 Task: Create a due date automation trigger when advanced on, on the tuesday of the week before a card is due add fields without custom field "Resume" set to 10 at 11:00 AM.
Action: Mouse moved to (942, 294)
Screenshot: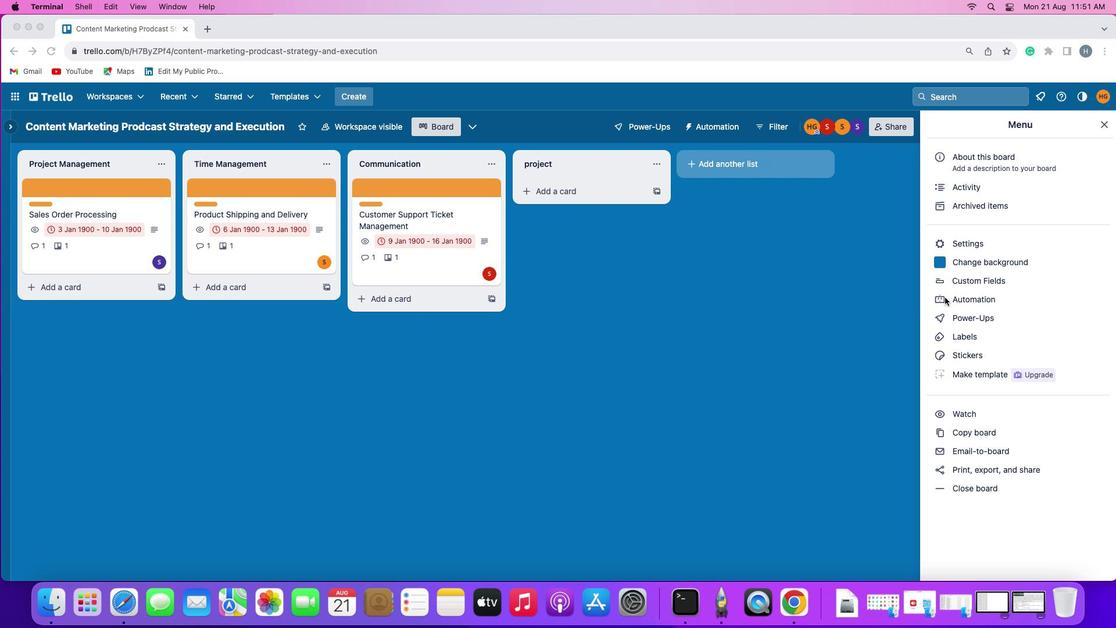 
Action: Mouse pressed left at (942, 294)
Screenshot: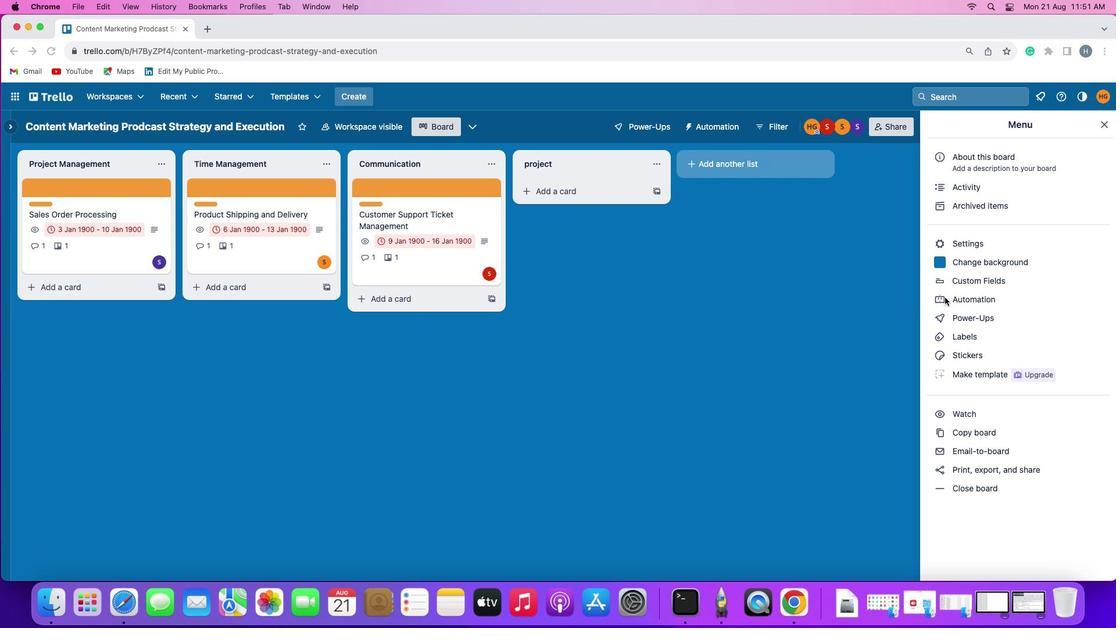 
Action: Mouse moved to (943, 294)
Screenshot: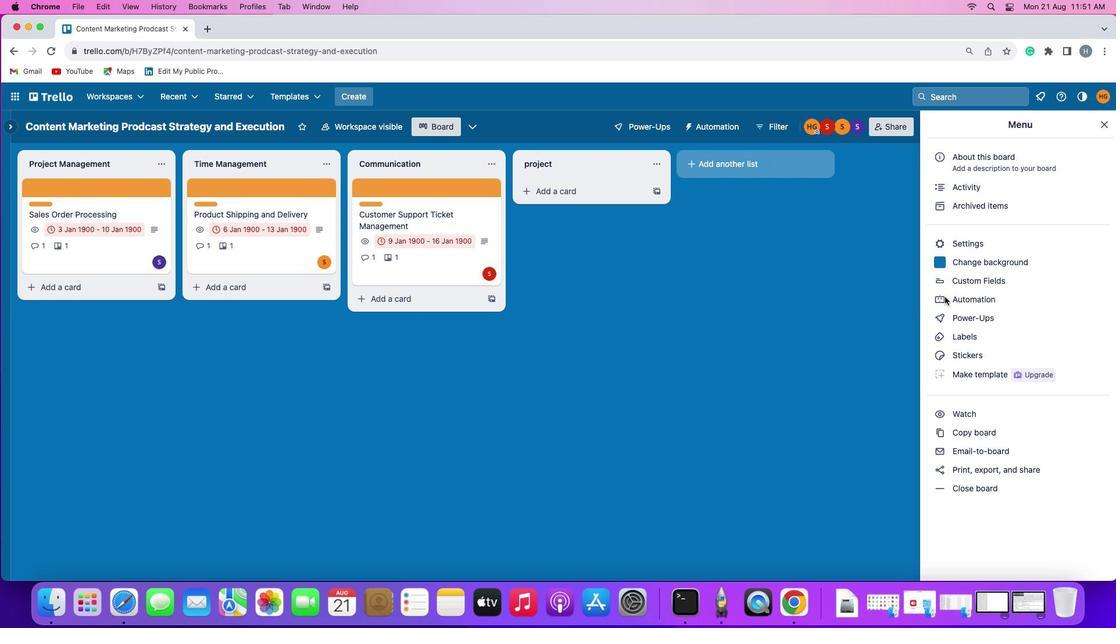 
Action: Mouse pressed left at (943, 294)
Screenshot: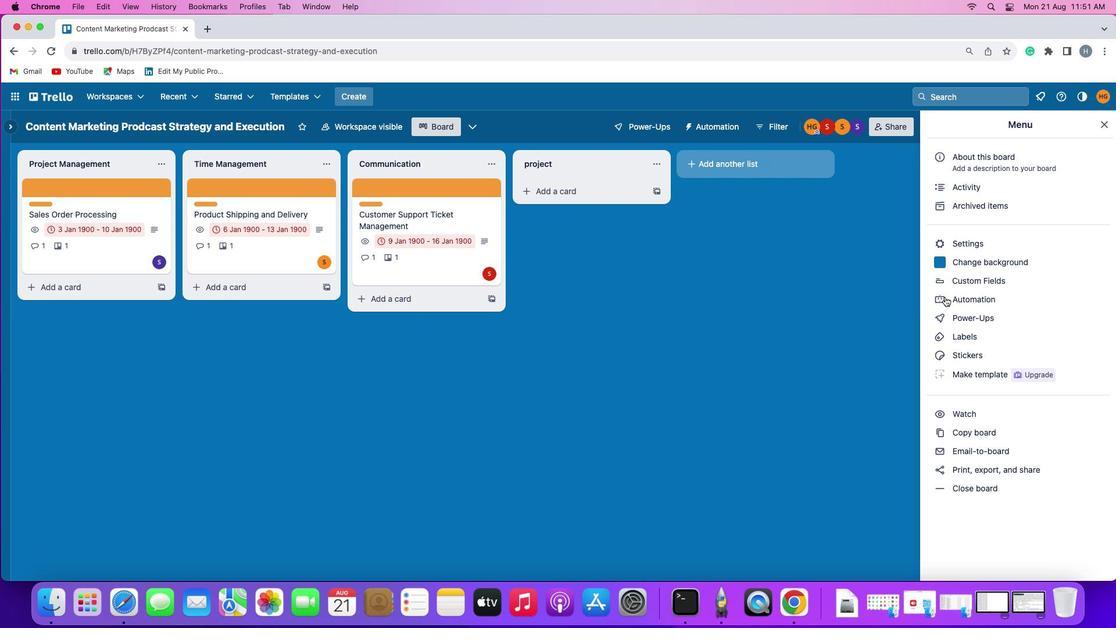 
Action: Mouse moved to (64, 270)
Screenshot: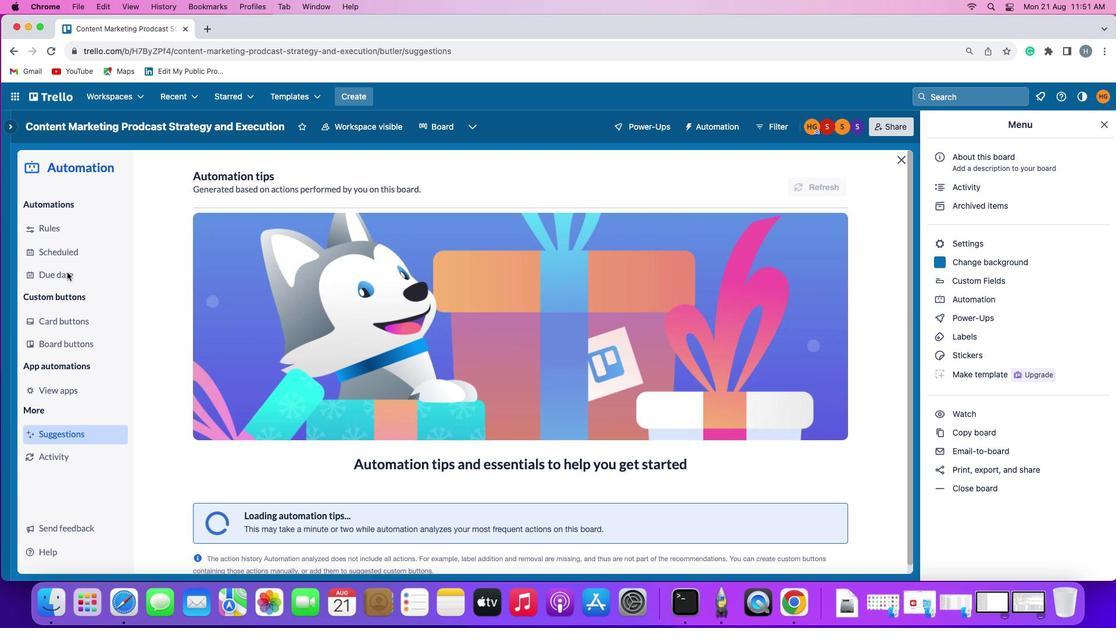 
Action: Mouse pressed left at (64, 270)
Screenshot: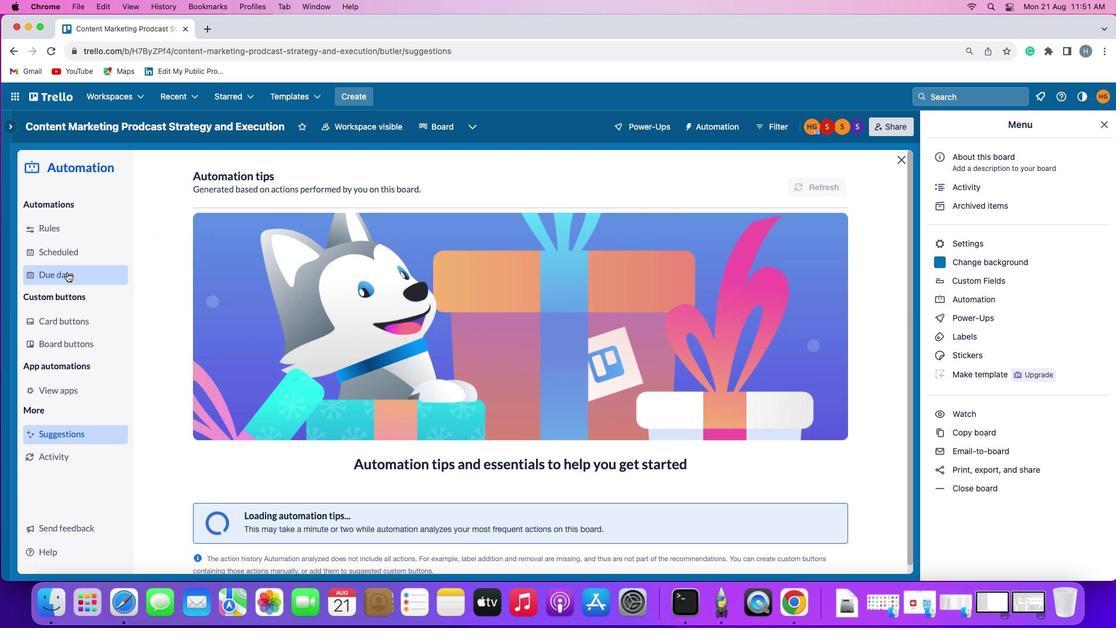 
Action: Mouse moved to (798, 174)
Screenshot: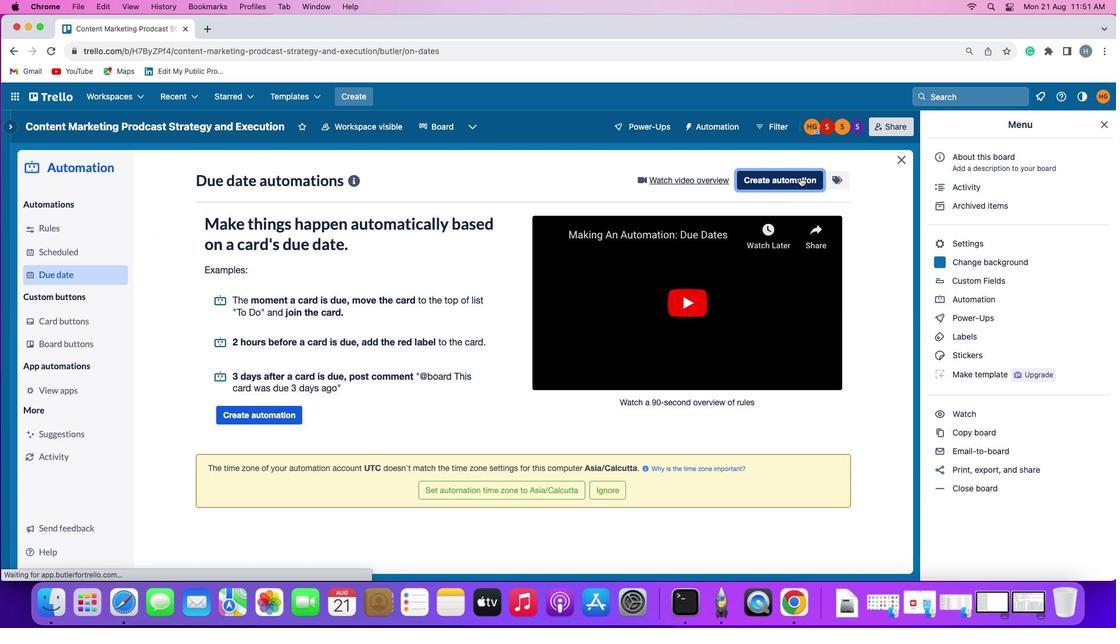 
Action: Mouse pressed left at (798, 174)
Screenshot: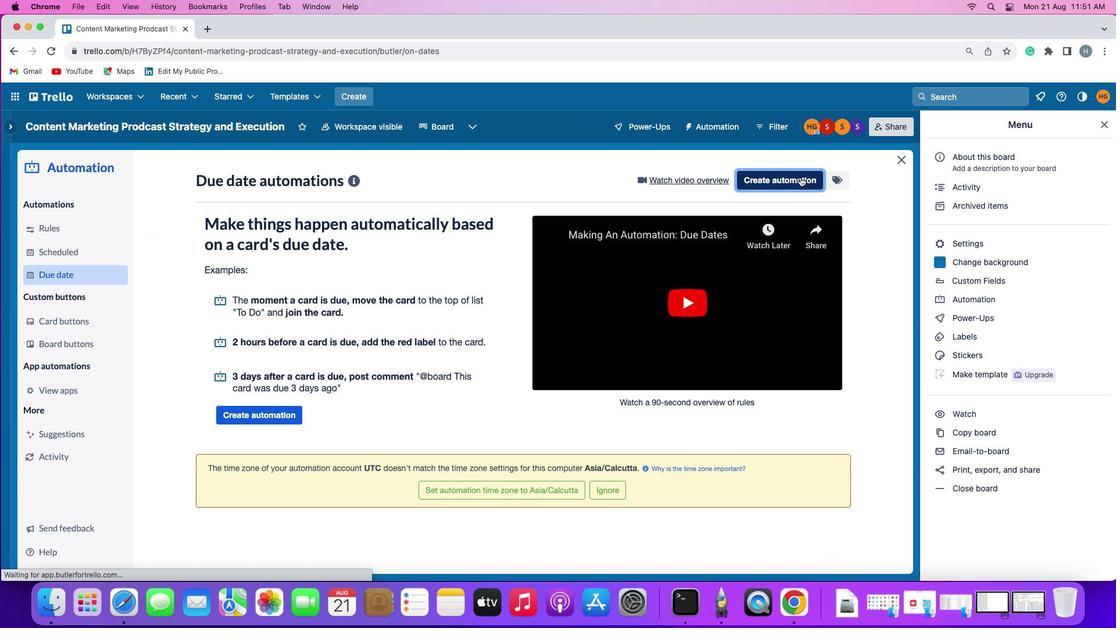
Action: Mouse moved to (214, 283)
Screenshot: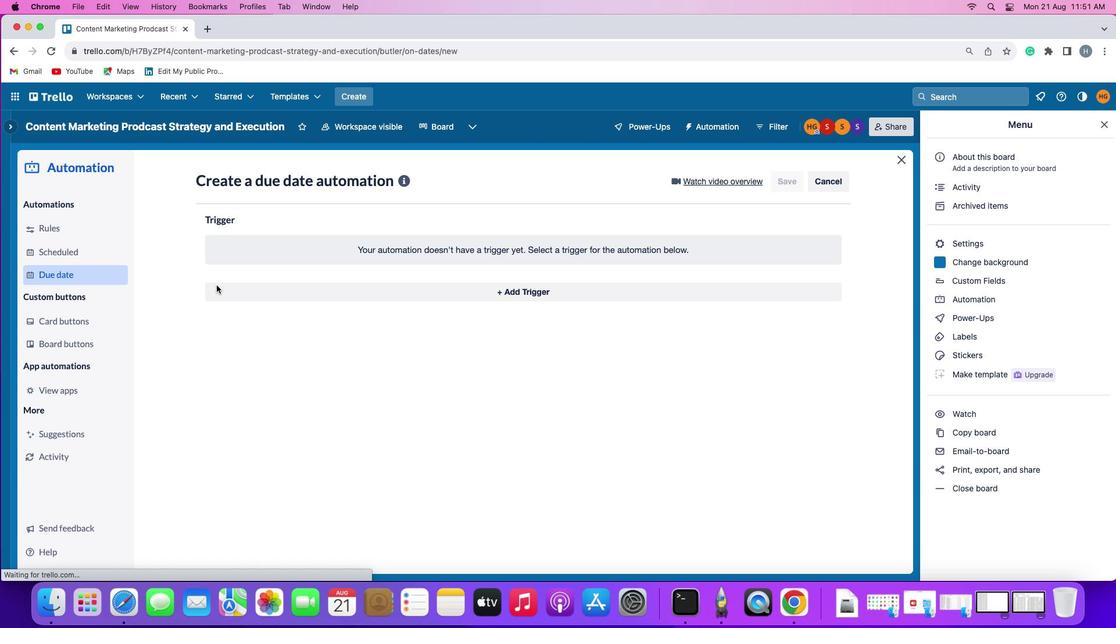 
Action: Mouse pressed left at (214, 283)
Screenshot: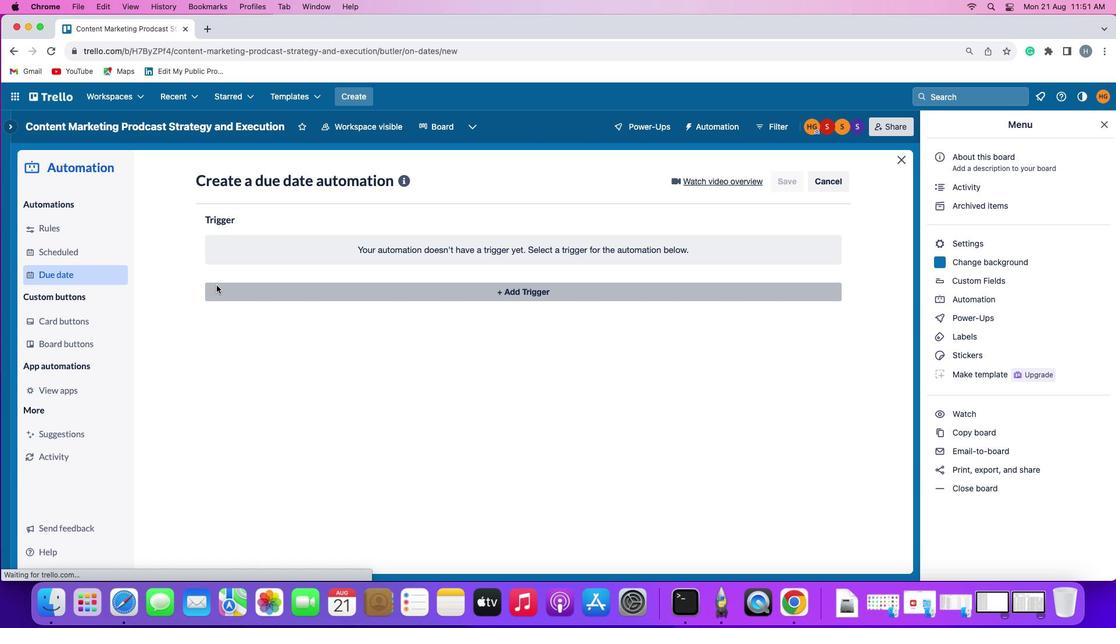 
Action: Mouse moved to (254, 503)
Screenshot: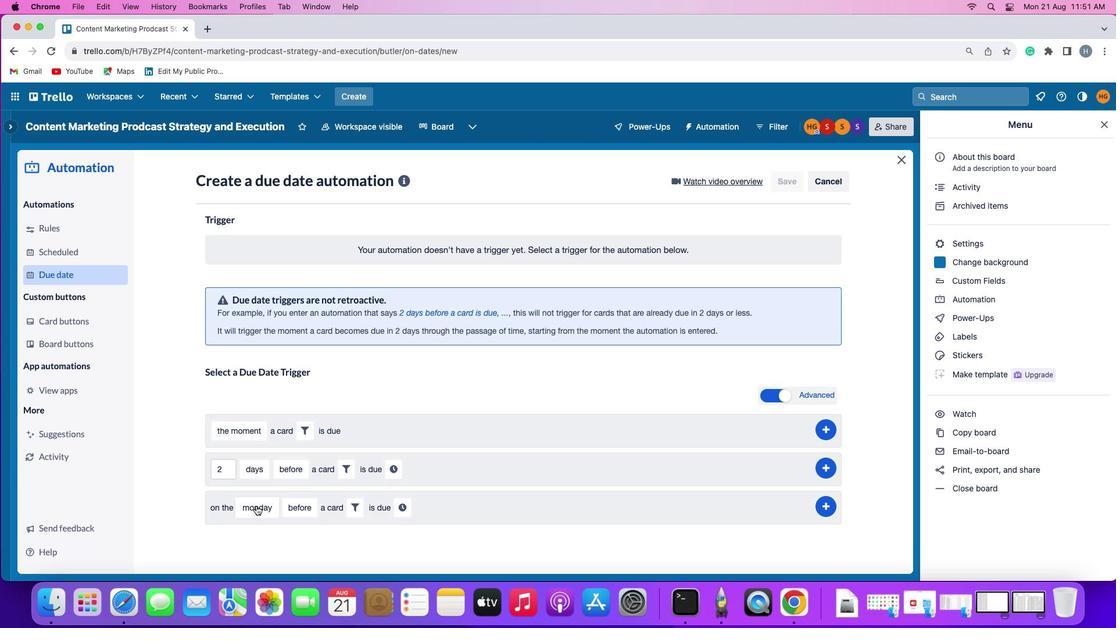 
Action: Mouse pressed left at (254, 503)
Screenshot: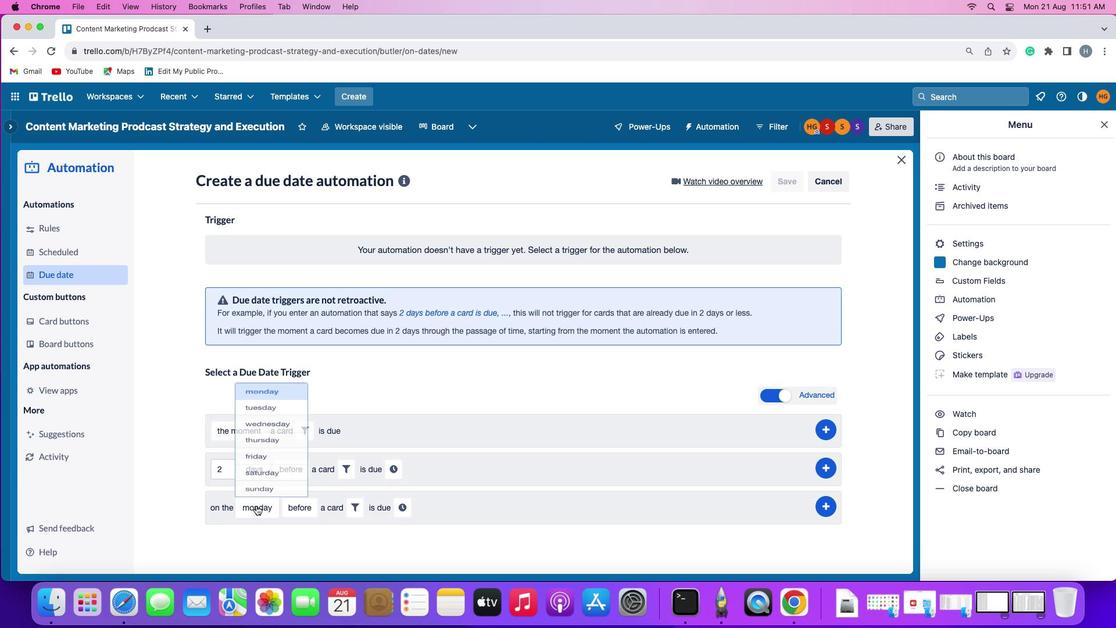 
Action: Mouse moved to (285, 369)
Screenshot: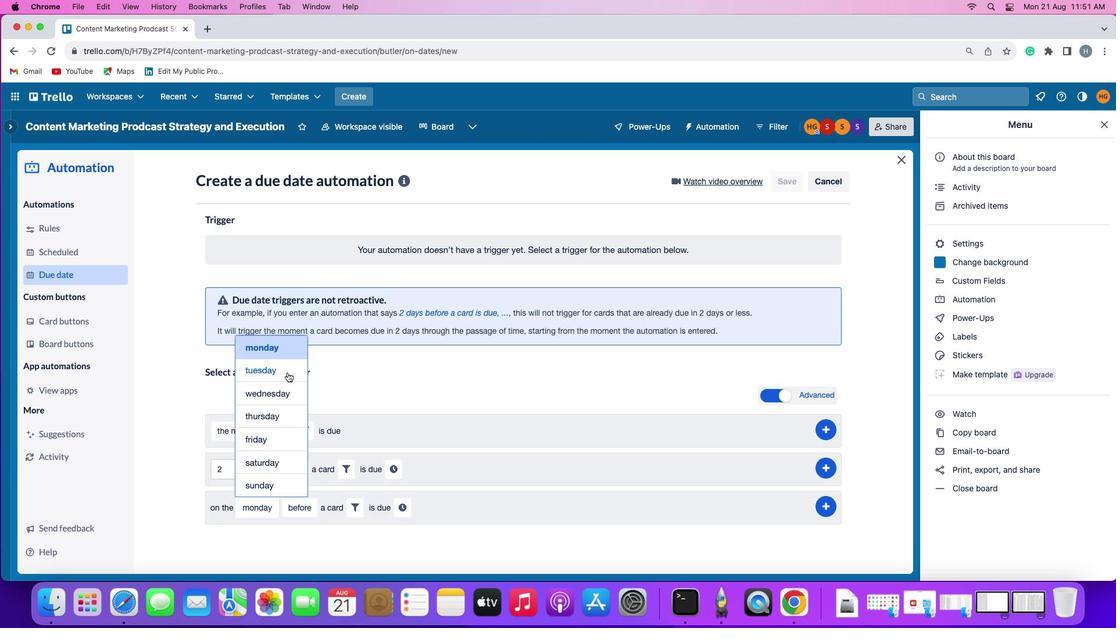 
Action: Mouse pressed left at (285, 369)
Screenshot: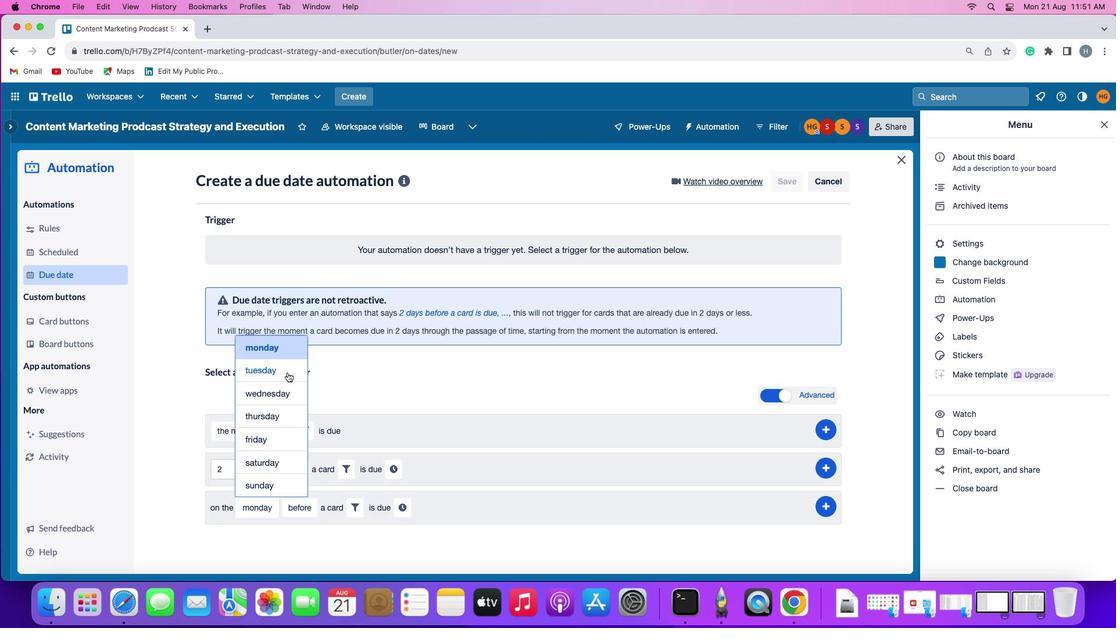 
Action: Mouse moved to (289, 510)
Screenshot: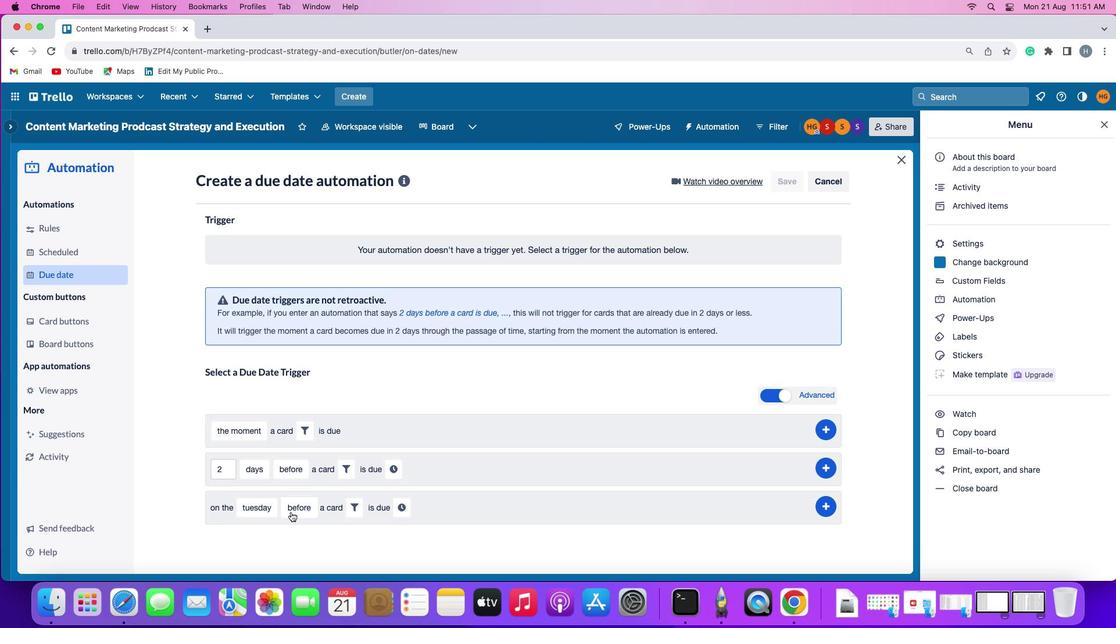 
Action: Mouse pressed left at (289, 510)
Screenshot: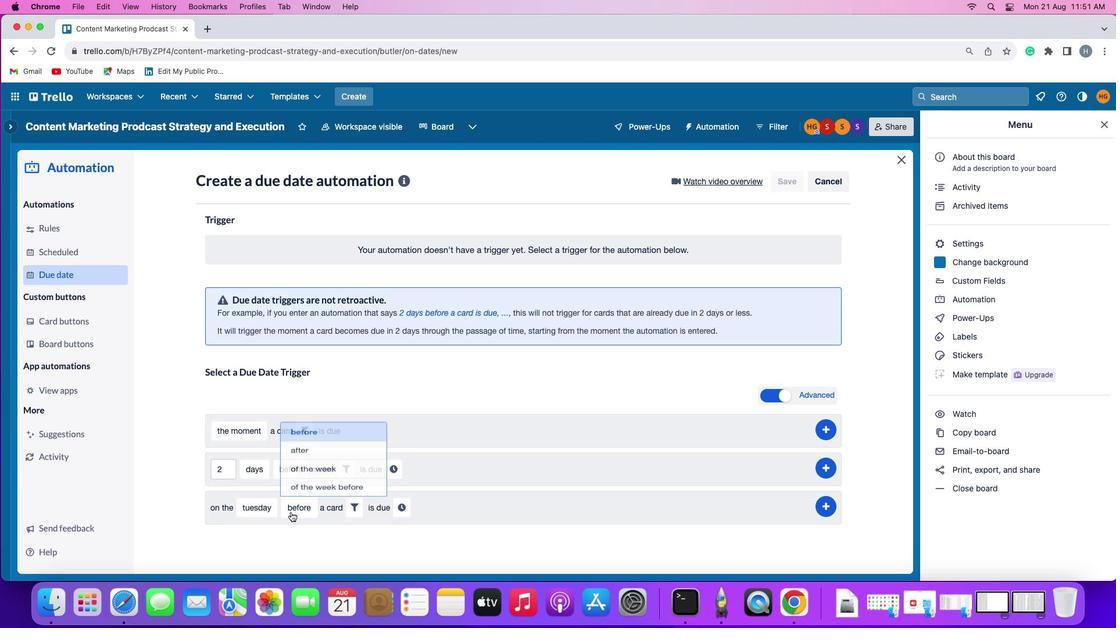 
Action: Mouse moved to (297, 490)
Screenshot: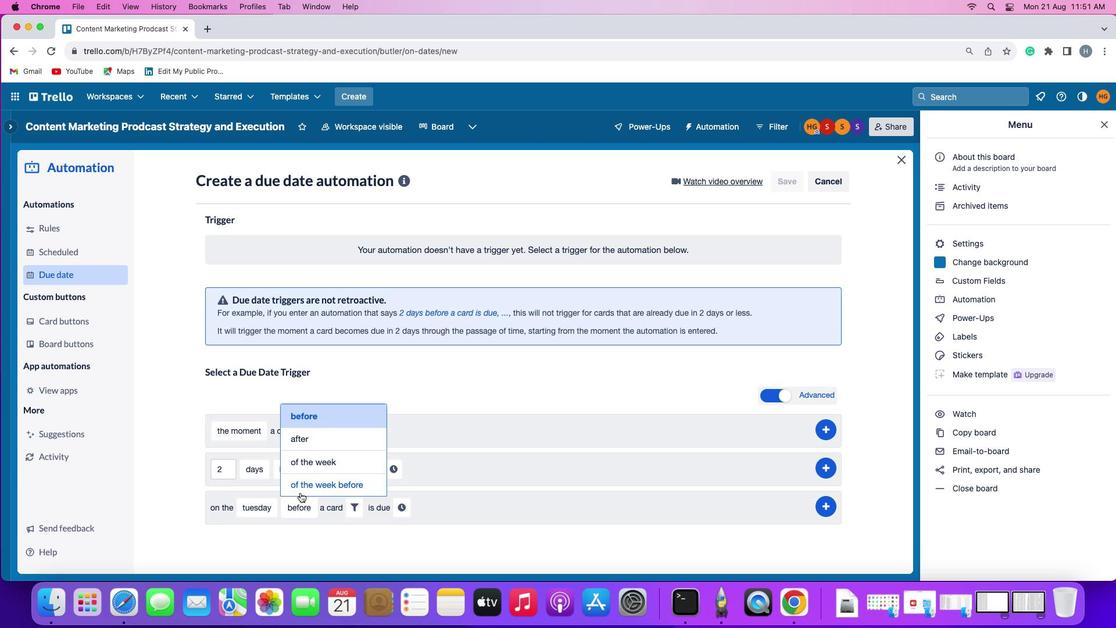 
Action: Mouse pressed left at (297, 490)
Screenshot: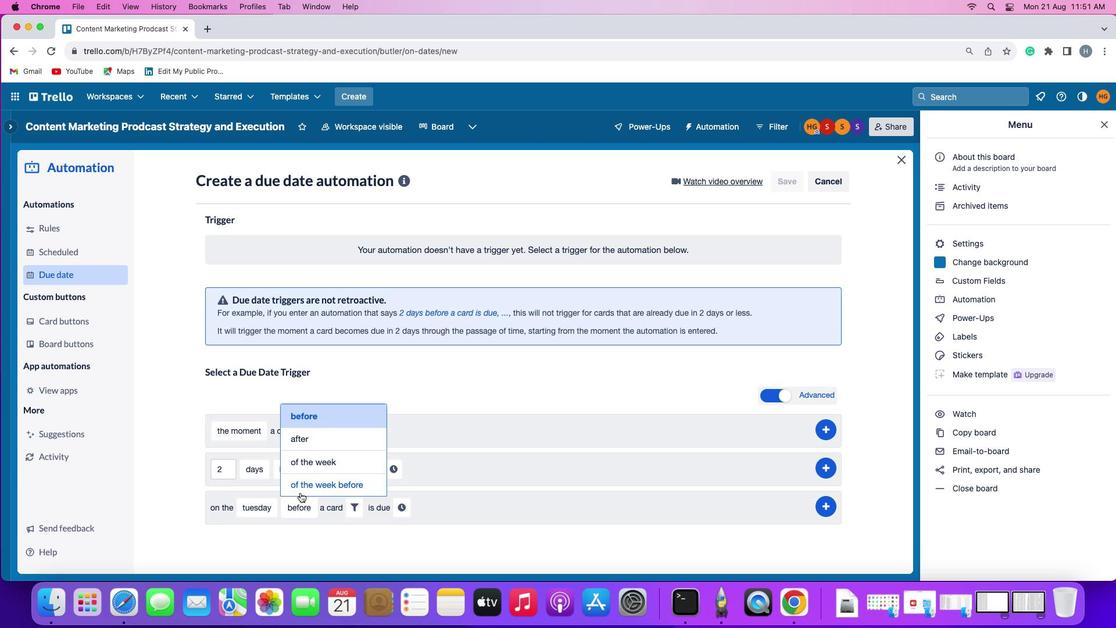 
Action: Mouse moved to (397, 506)
Screenshot: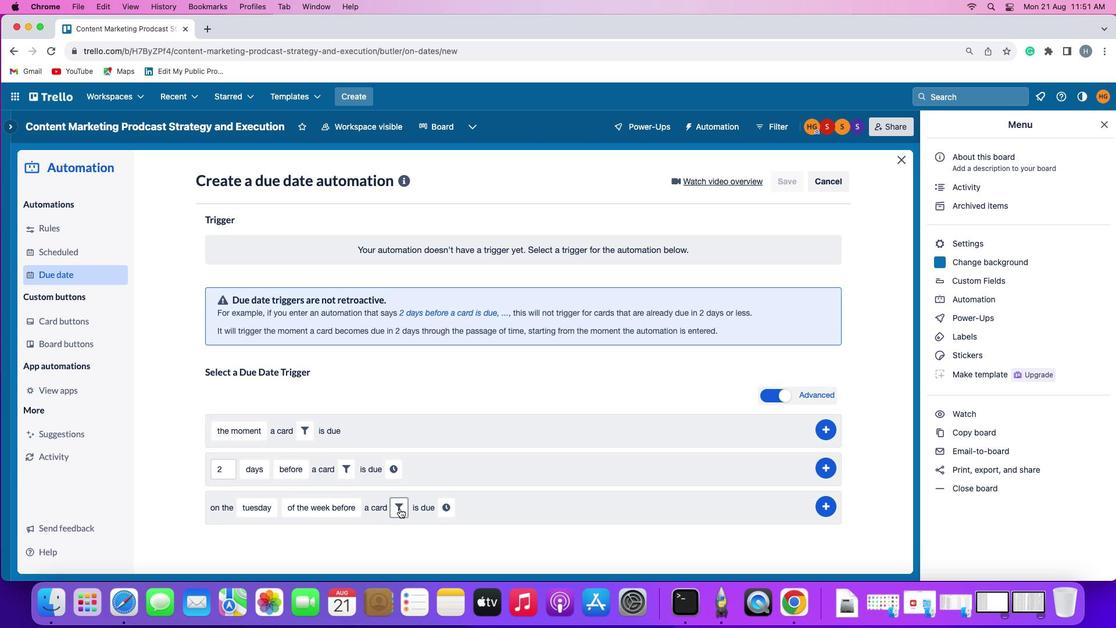 
Action: Mouse pressed left at (397, 506)
Screenshot: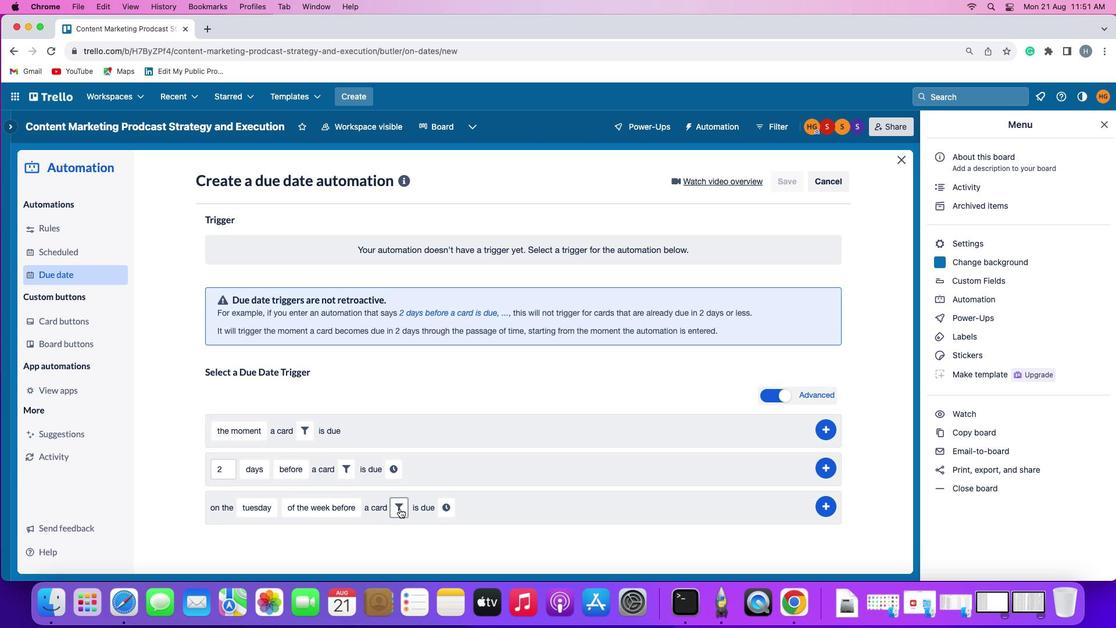 
Action: Mouse moved to (588, 537)
Screenshot: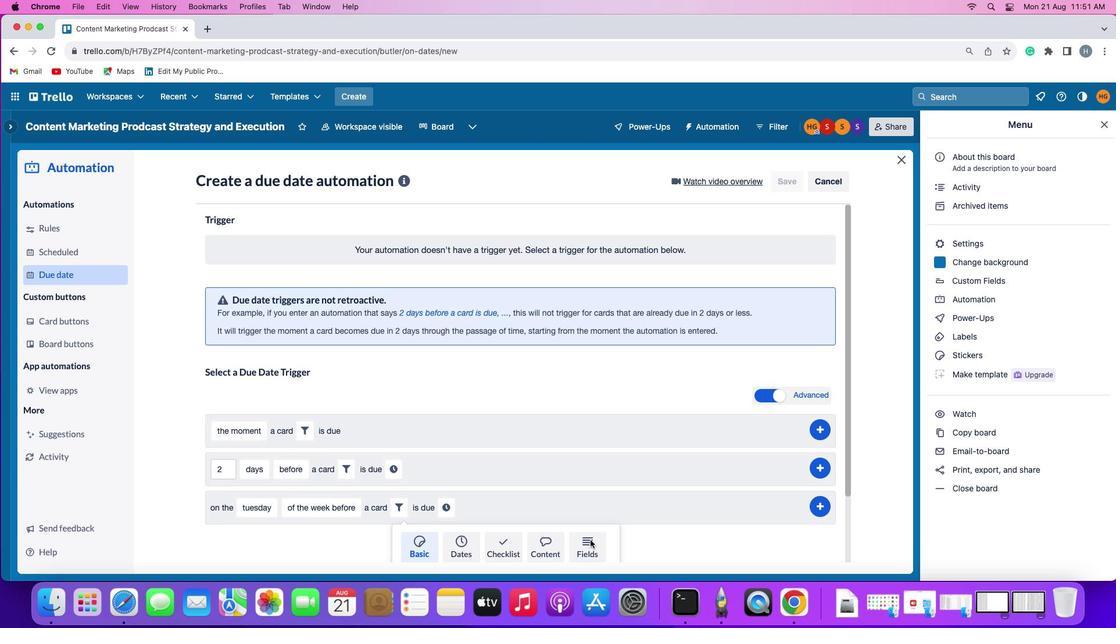 
Action: Mouse pressed left at (588, 537)
Screenshot: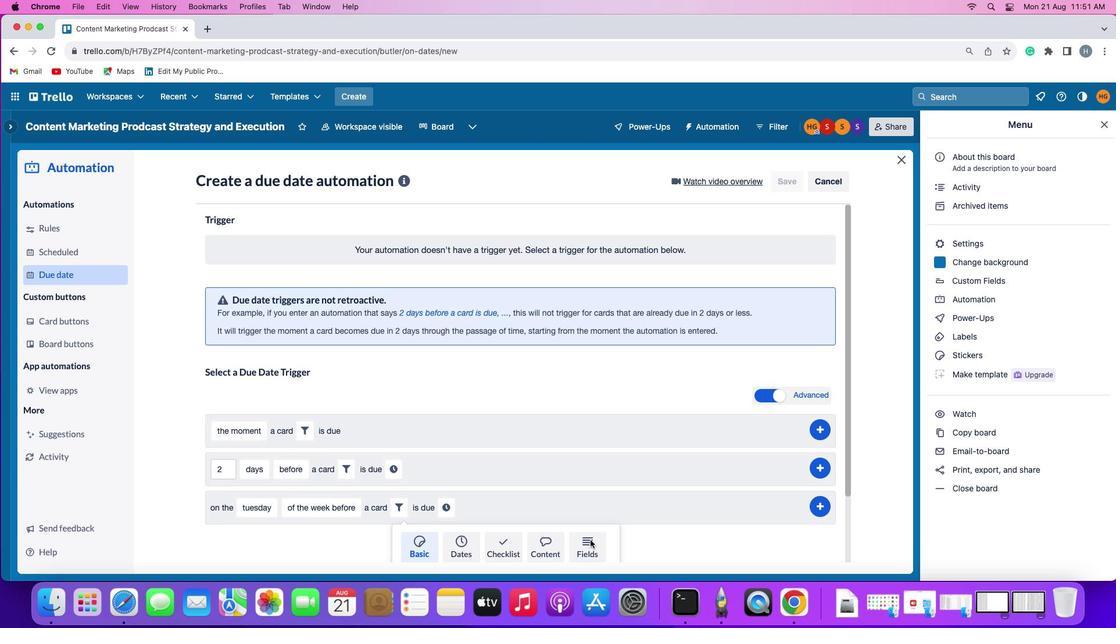 
Action: Mouse moved to (356, 534)
Screenshot: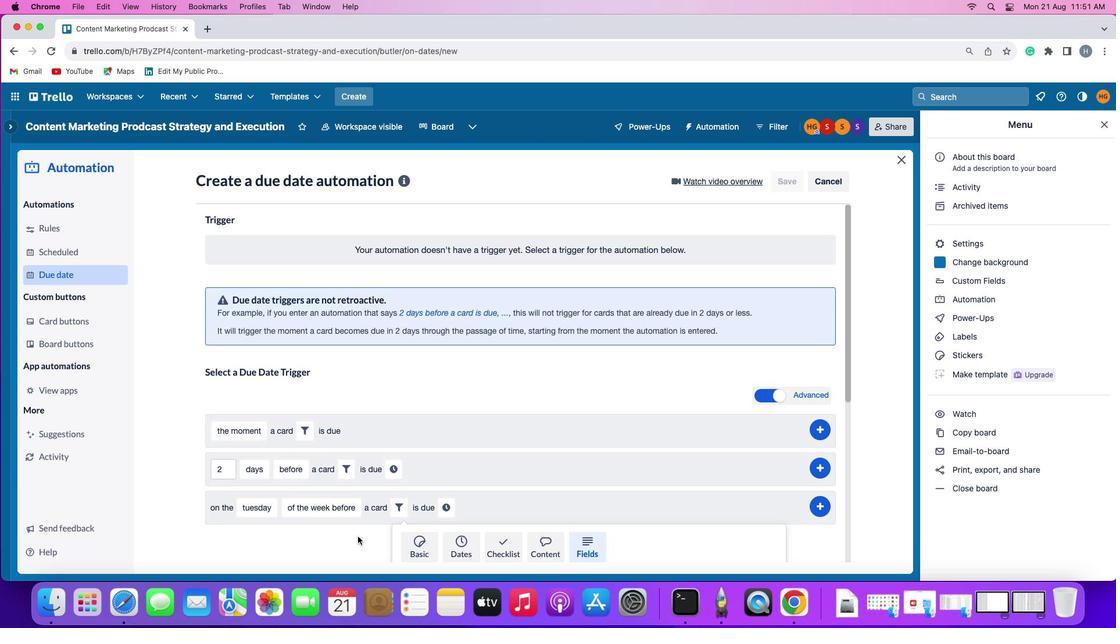 
Action: Mouse scrolled (356, 534) with delta (-1, -2)
Screenshot: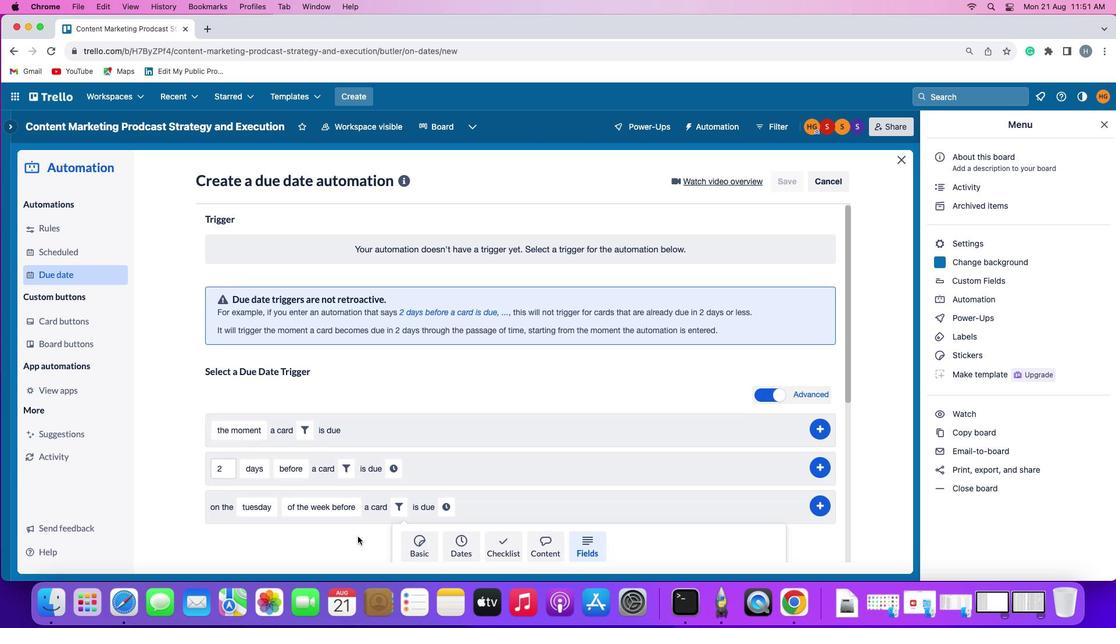 
Action: Mouse scrolled (356, 534) with delta (-1, -2)
Screenshot: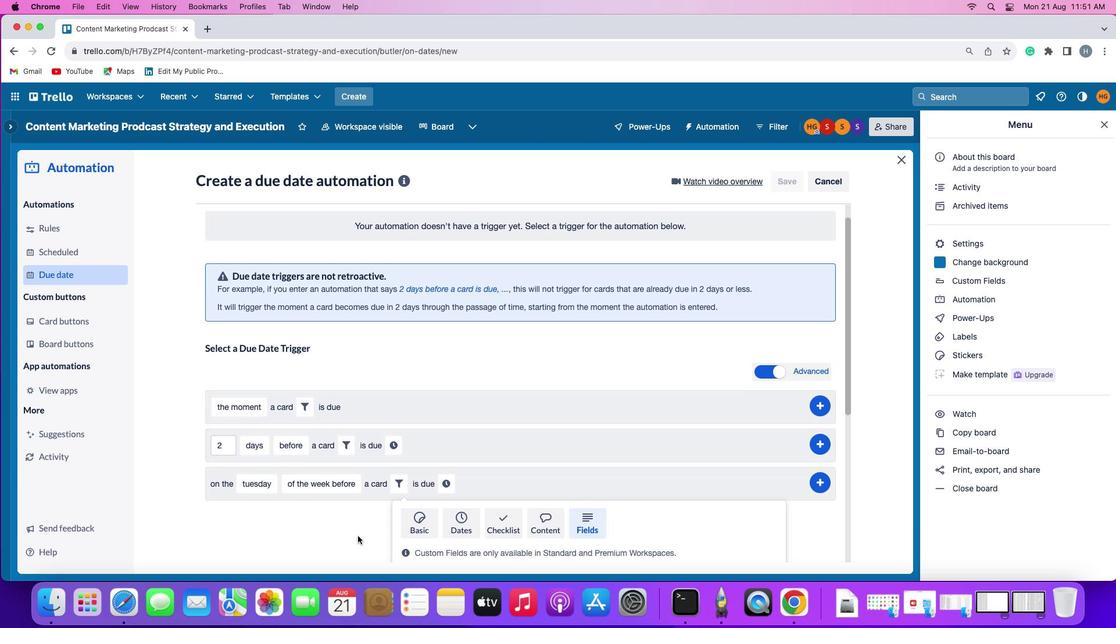 
Action: Mouse scrolled (356, 534) with delta (-1, -3)
Screenshot: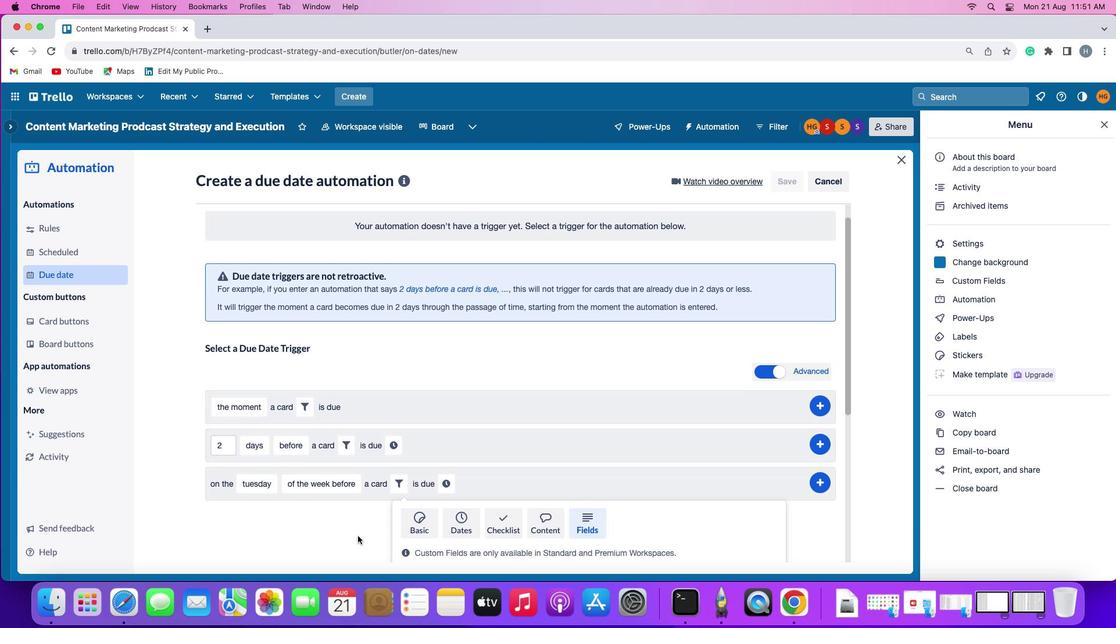 
Action: Mouse scrolled (356, 534) with delta (-1, -4)
Screenshot: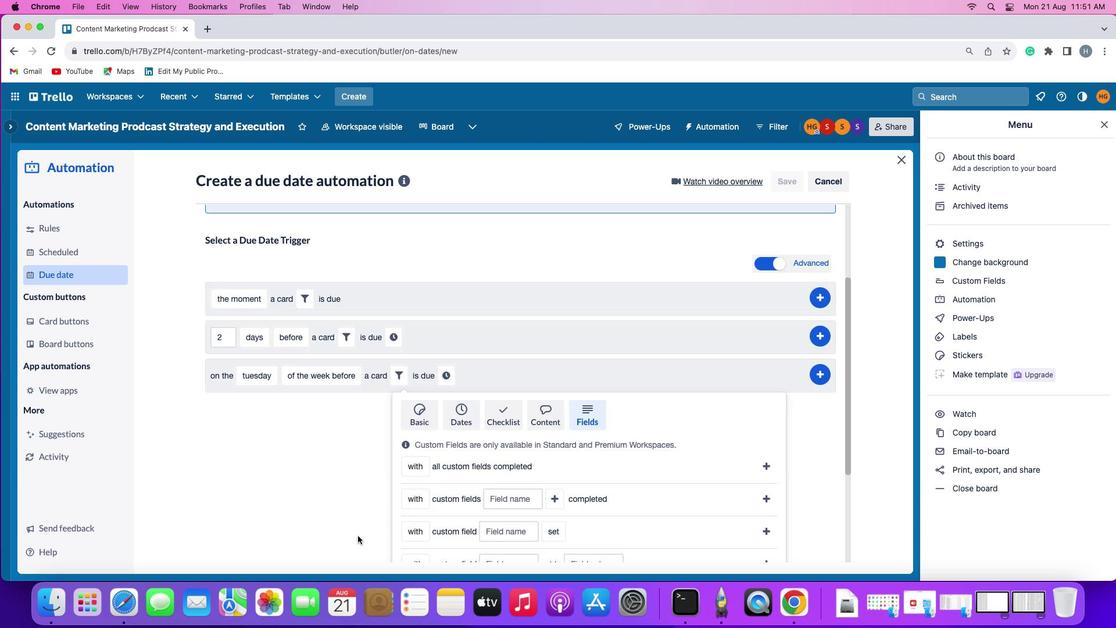 
Action: Mouse moved to (356, 534)
Screenshot: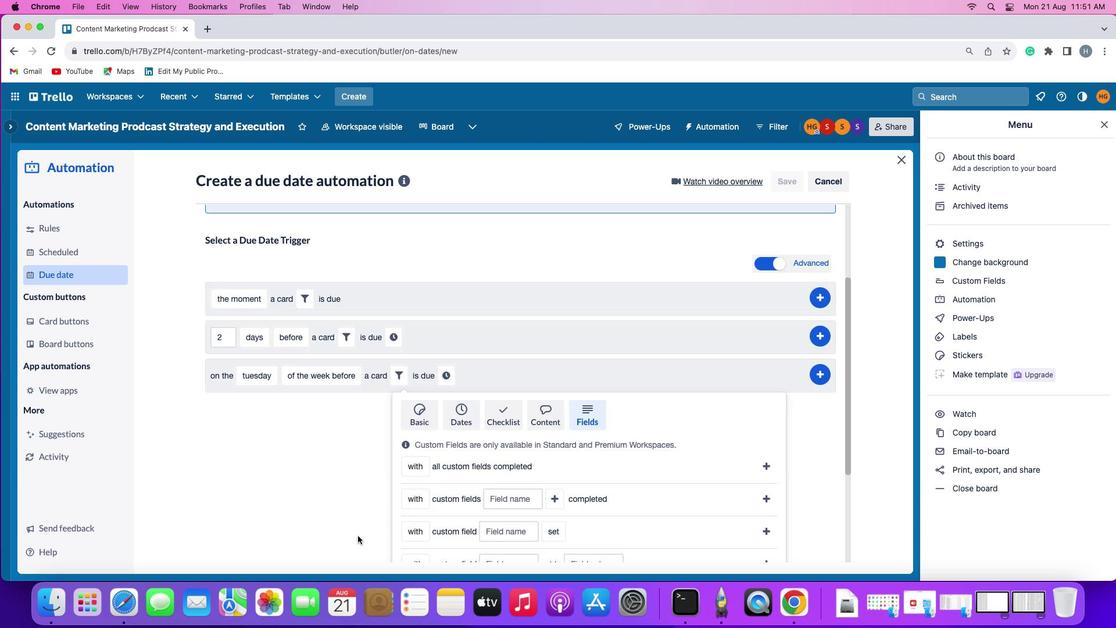
Action: Mouse scrolled (356, 534) with delta (-1, -5)
Screenshot: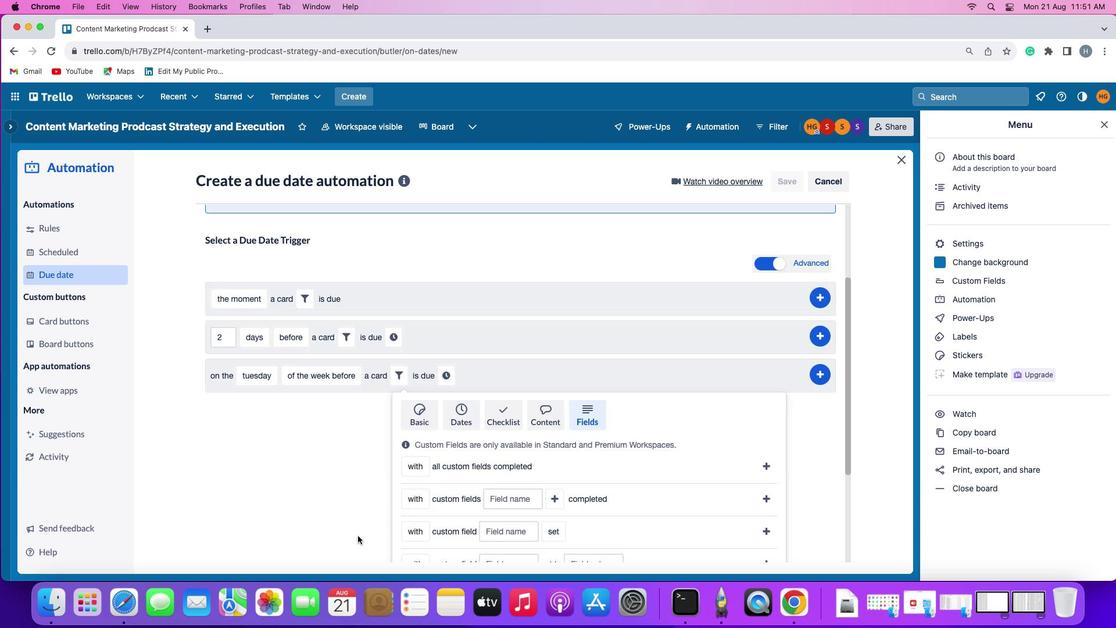 
Action: Mouse scrolled (356, 534) with delta (-1, -5)
Screenshot: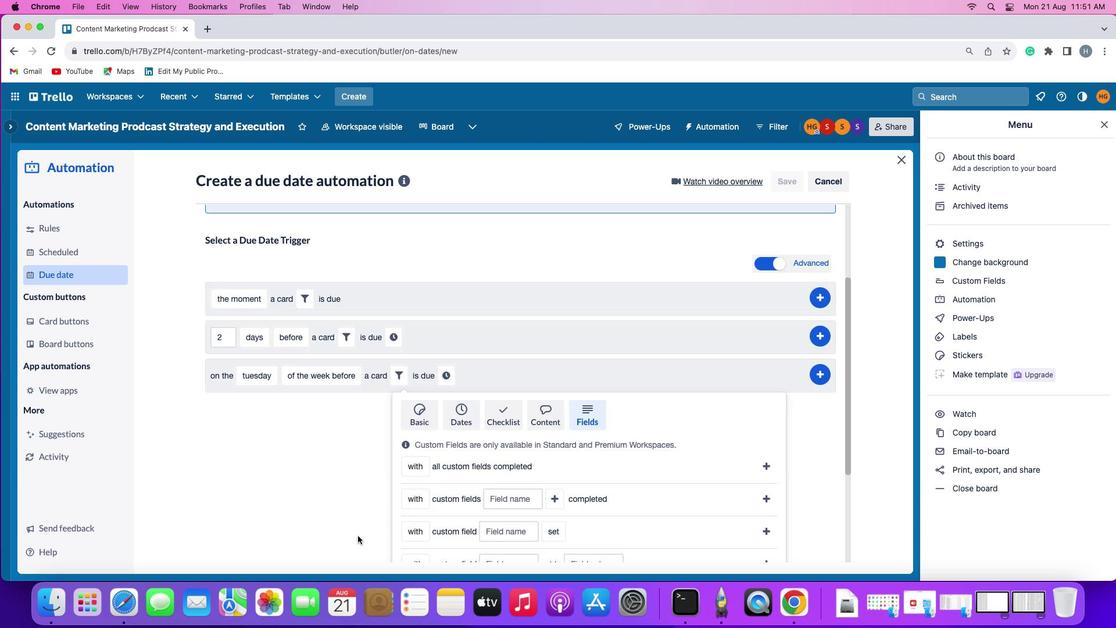 
Action: Mouse moved to (356, 533)
Screenshot: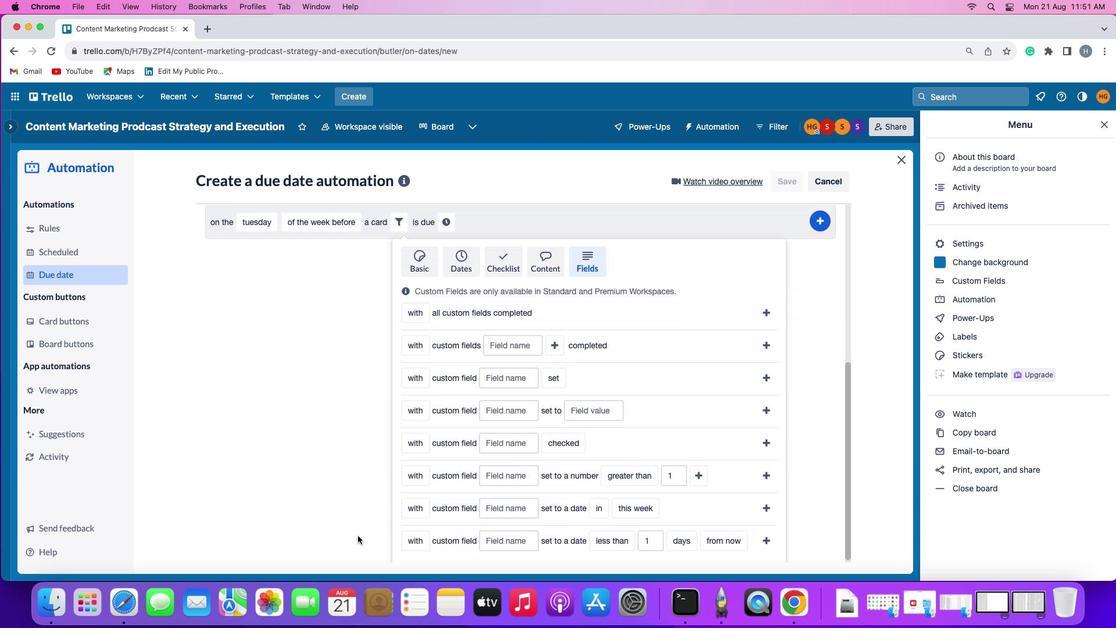 
Action: Mouse scrolled (356, 533) with delta (-1, -2)
Screenshot: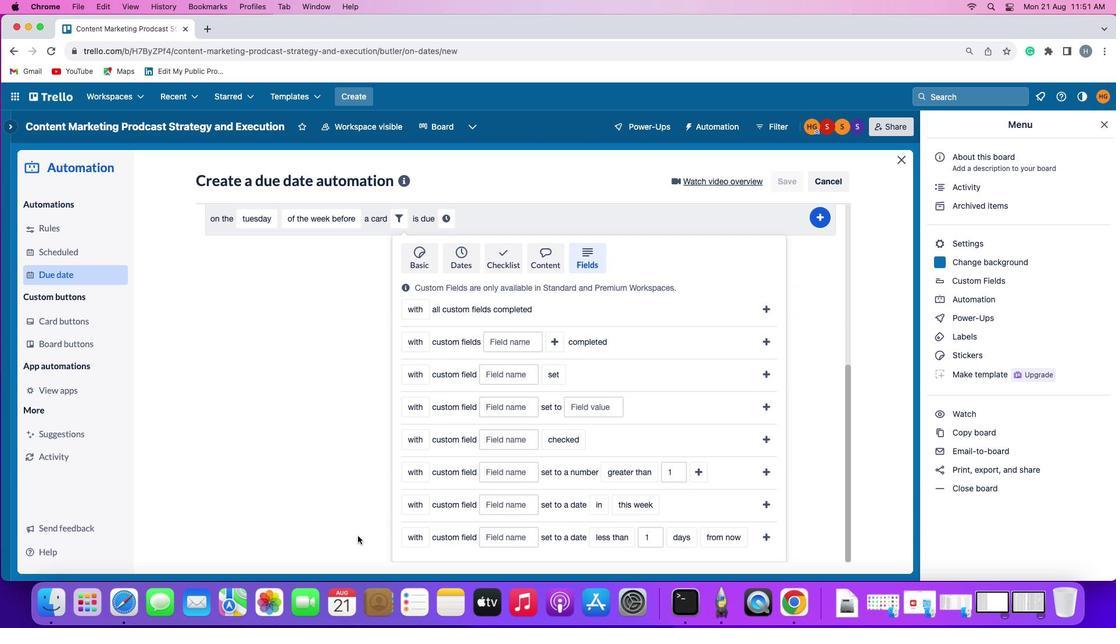 
Action: Mouse scrolled (356, 533) with delta (-1, -2)
Screenshot: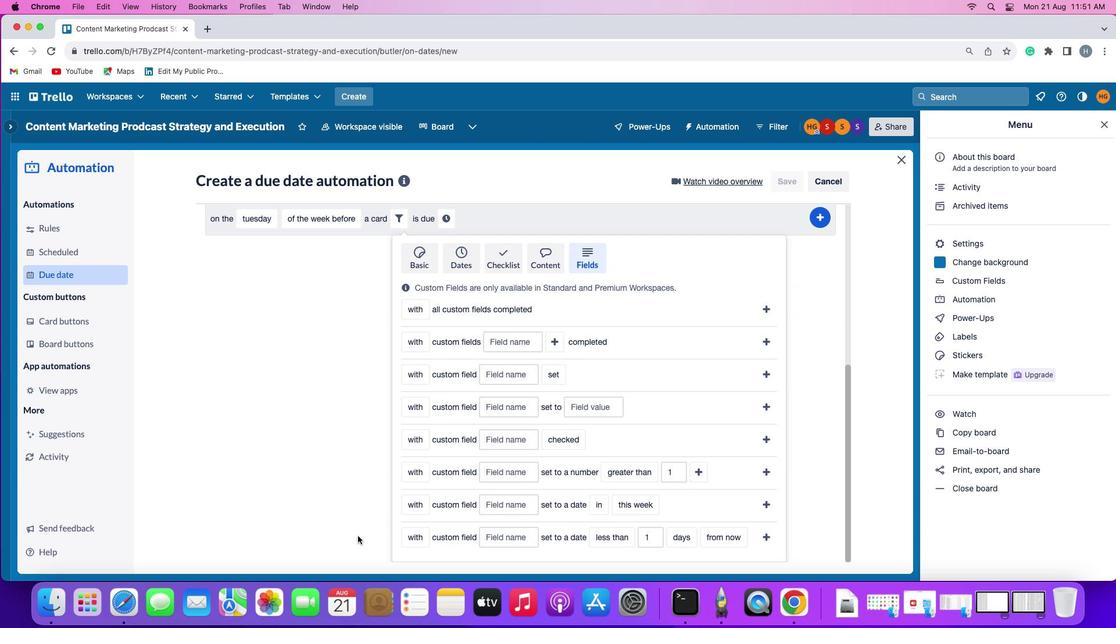 
Action: Mouse scrolled (356, 533) with delta (-1, -3)
Screenshot: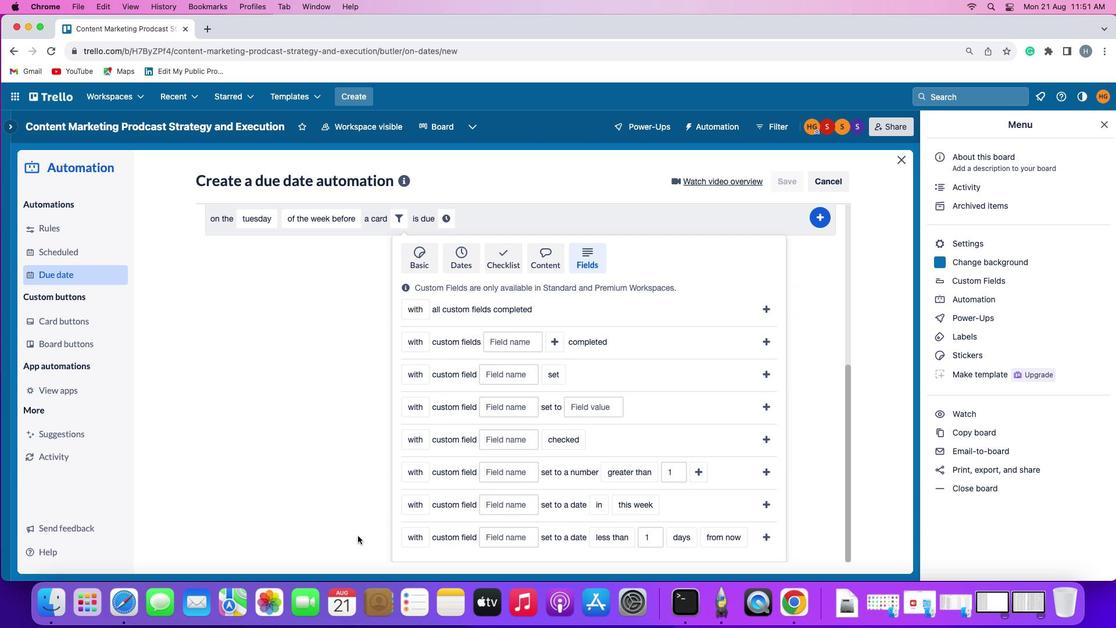 
Action: Mouse scrolled (356, 533) with delta (-1, -4)
Screenshot: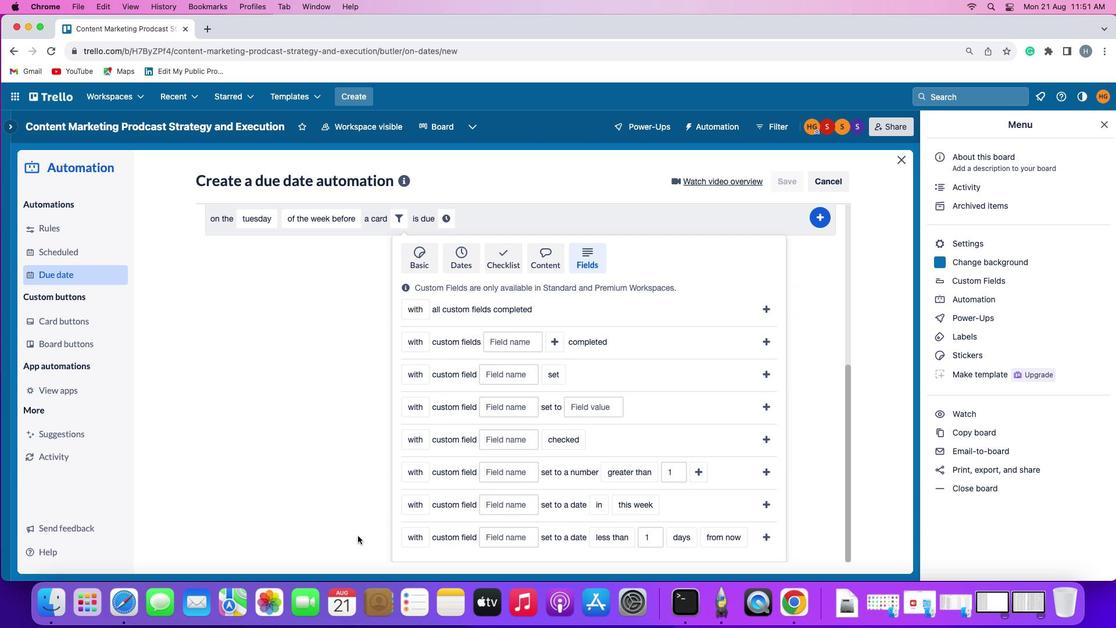 
Action: Mouse moved to (402, 402)
Screenshot: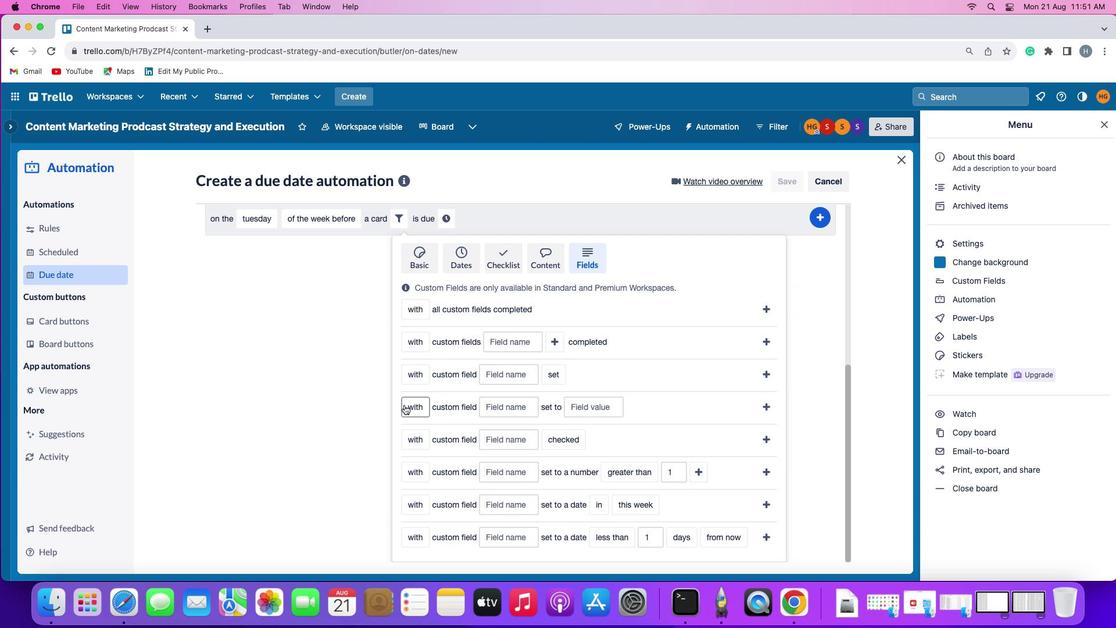 
Action: Mouse pressed left at (402, 402)
Screenshot: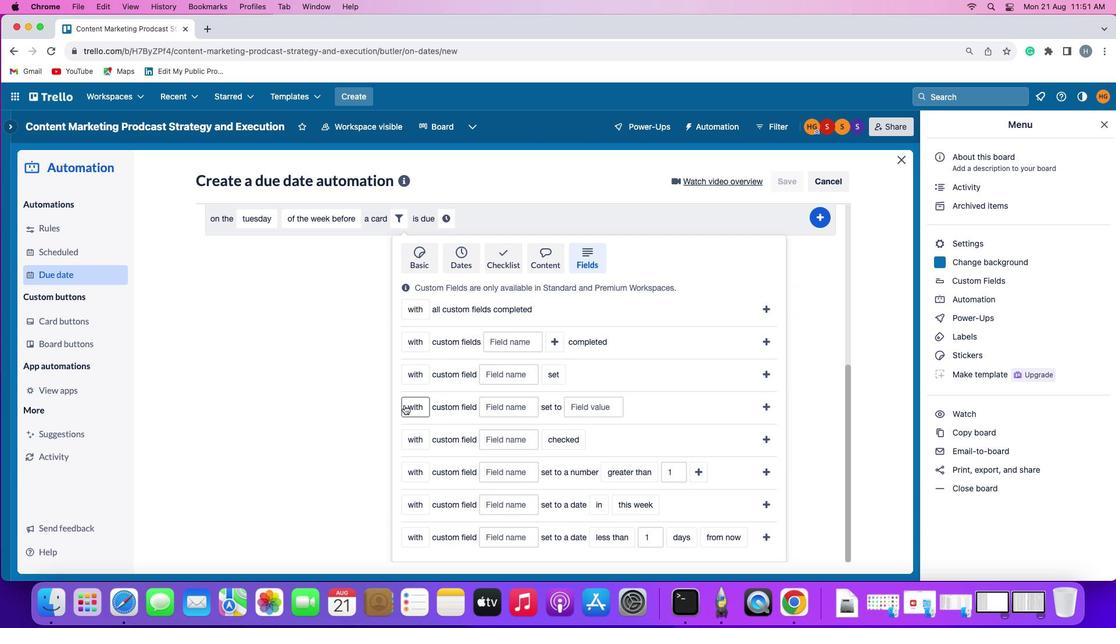 
Action: Mouse moved to (425, 441)
Screenshot: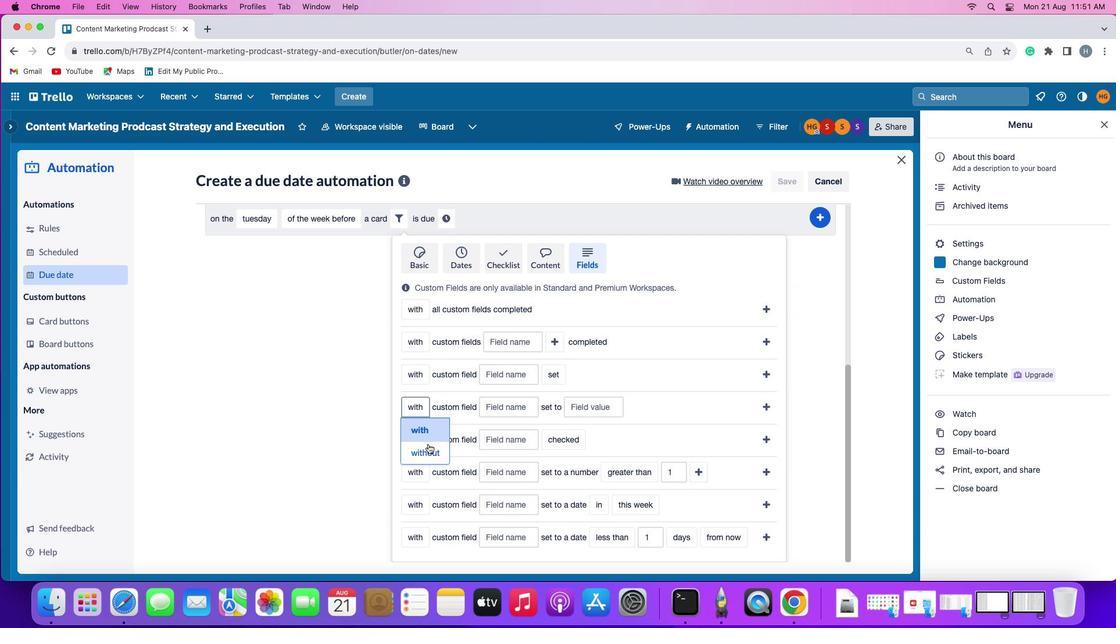 
Action: Mouse pressed left at (425, 441)
Screenshot: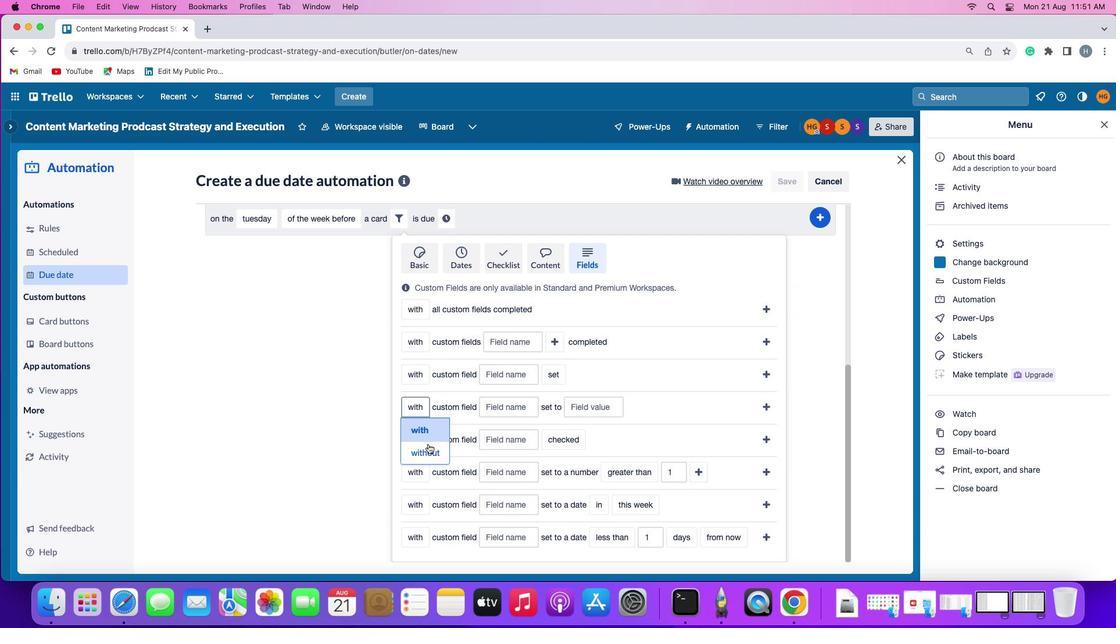 
Action: Mouse moved to (529, 407)
Screenshot: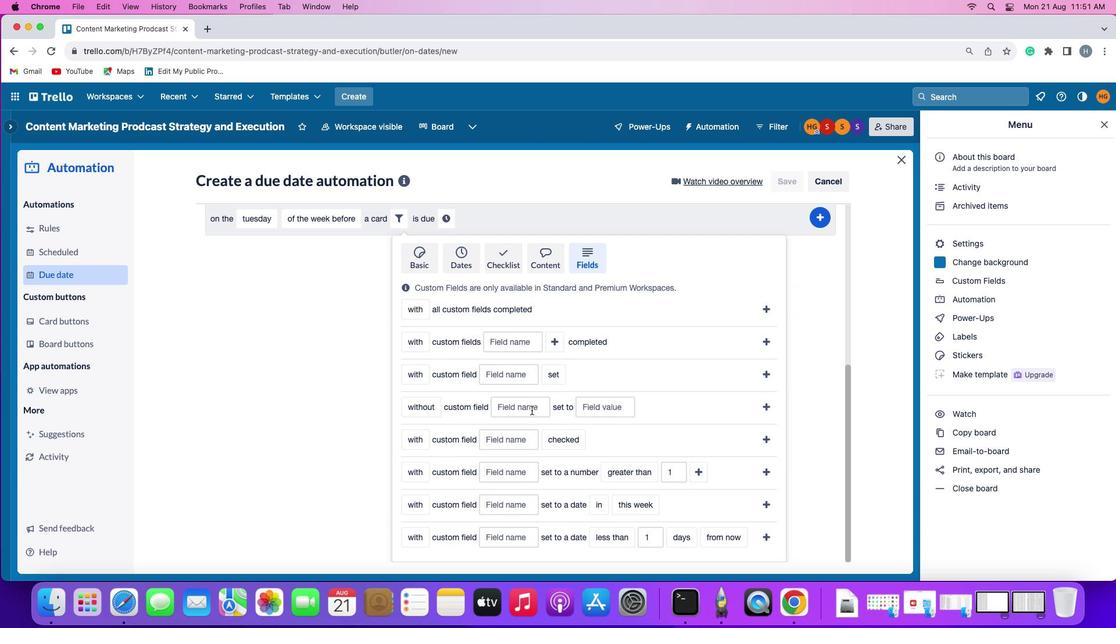 
Action: Mouse pressed left at (529, 407)
Screenshot: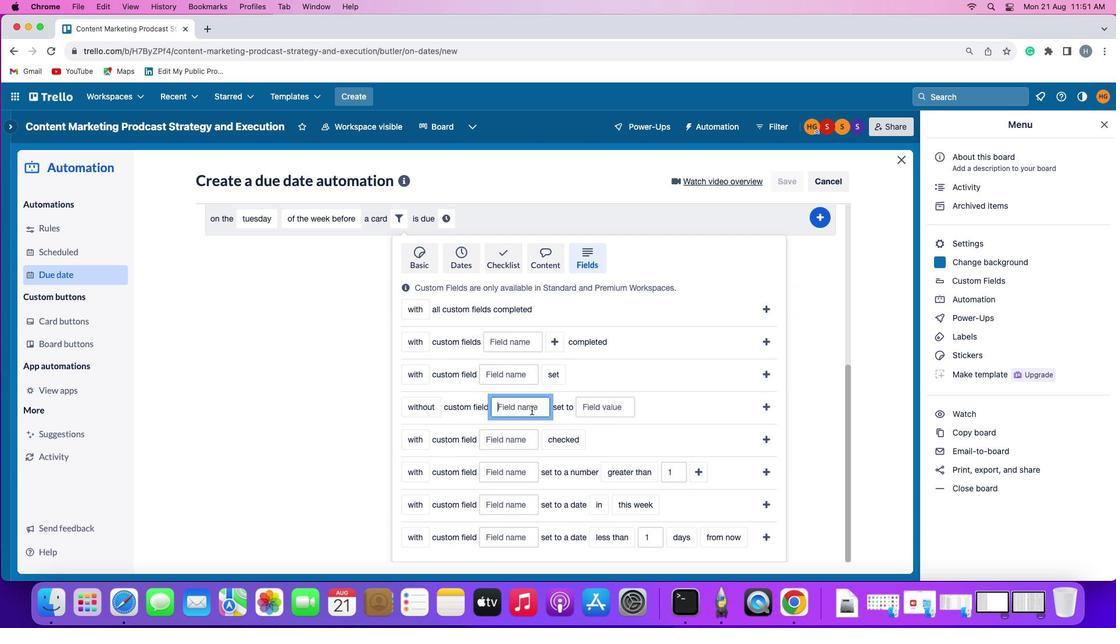 
Action: Key pressed Key.shift'R''e''s''u''m''e'
Screenshot: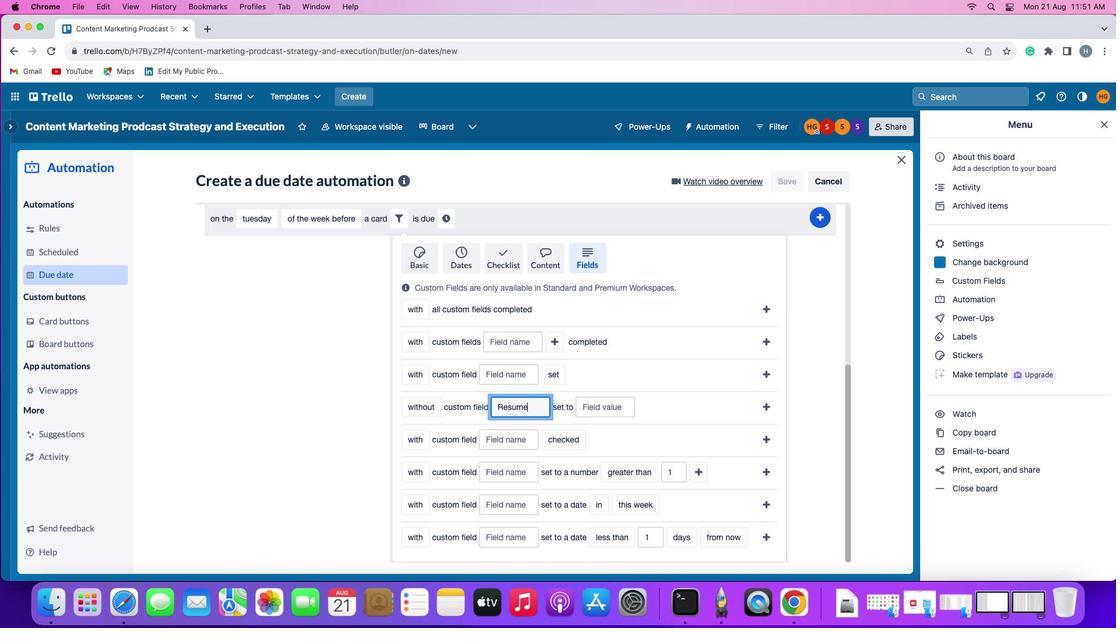 
Action: Mouse moved to (591, 411)
Screenshot: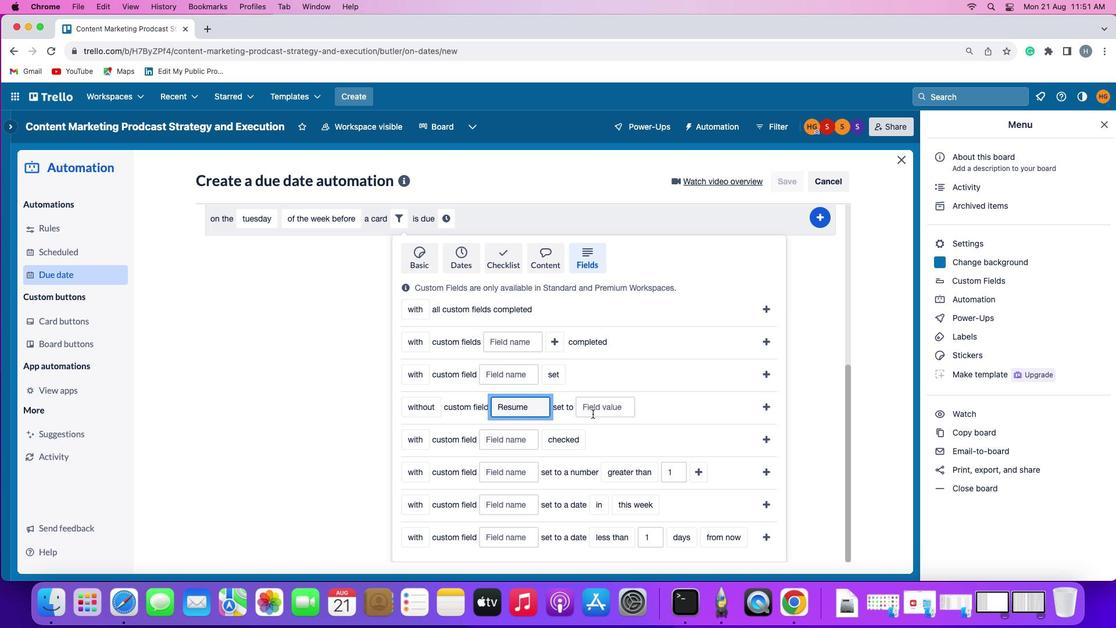 
Action: Mouse pressed left at (591, 411)
Screenshot: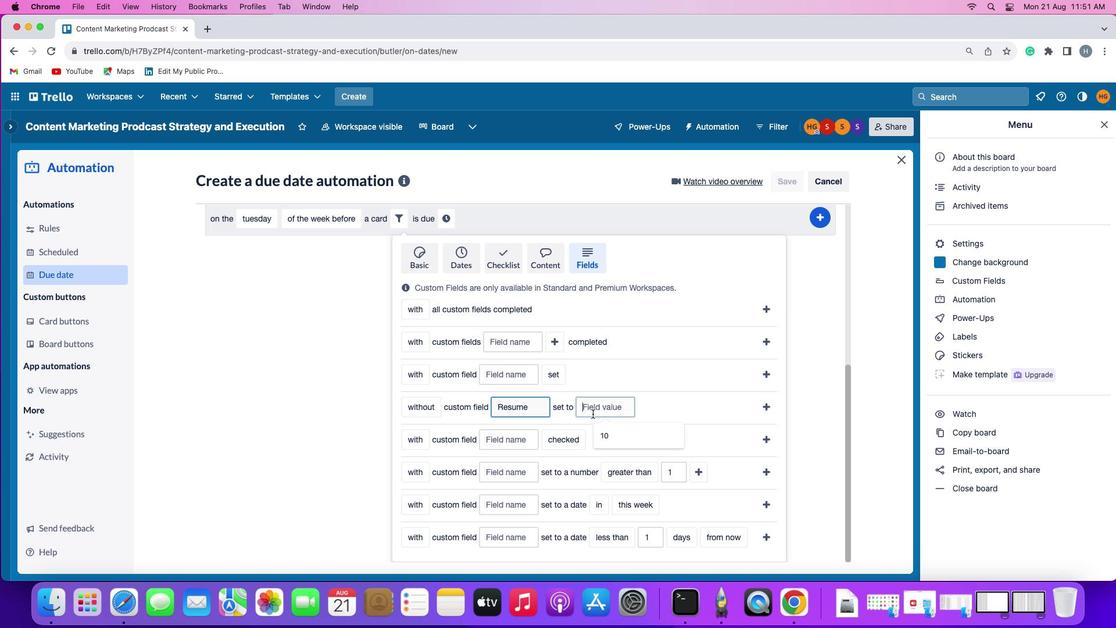 
Action: Key pressed '1''0'
Screenshot: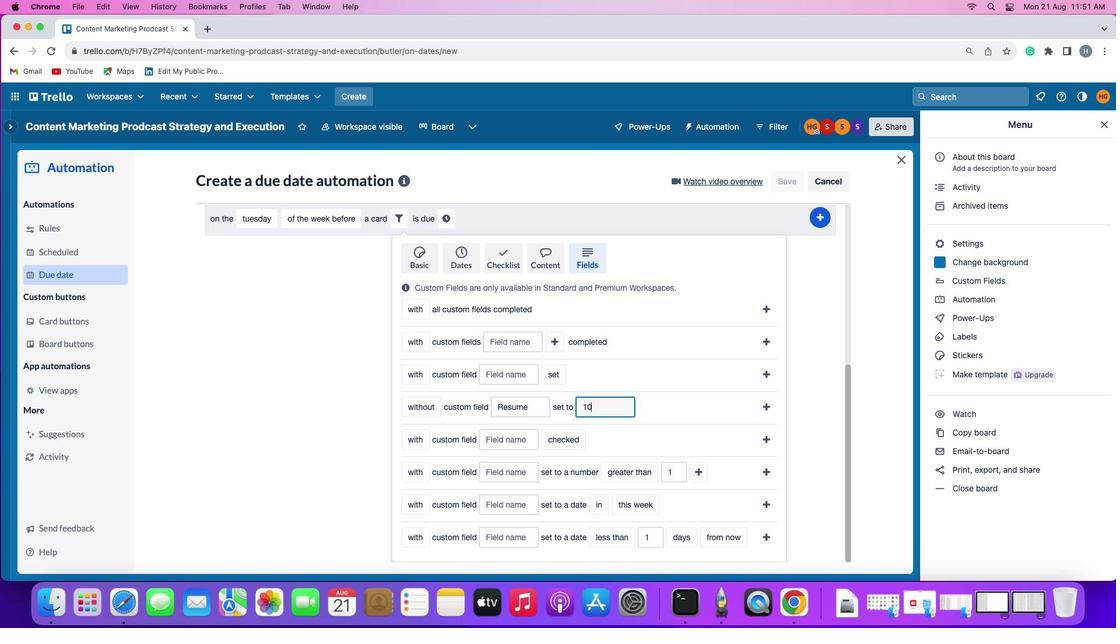 
Action: Mouse moved to (764, 399)
Screenshot: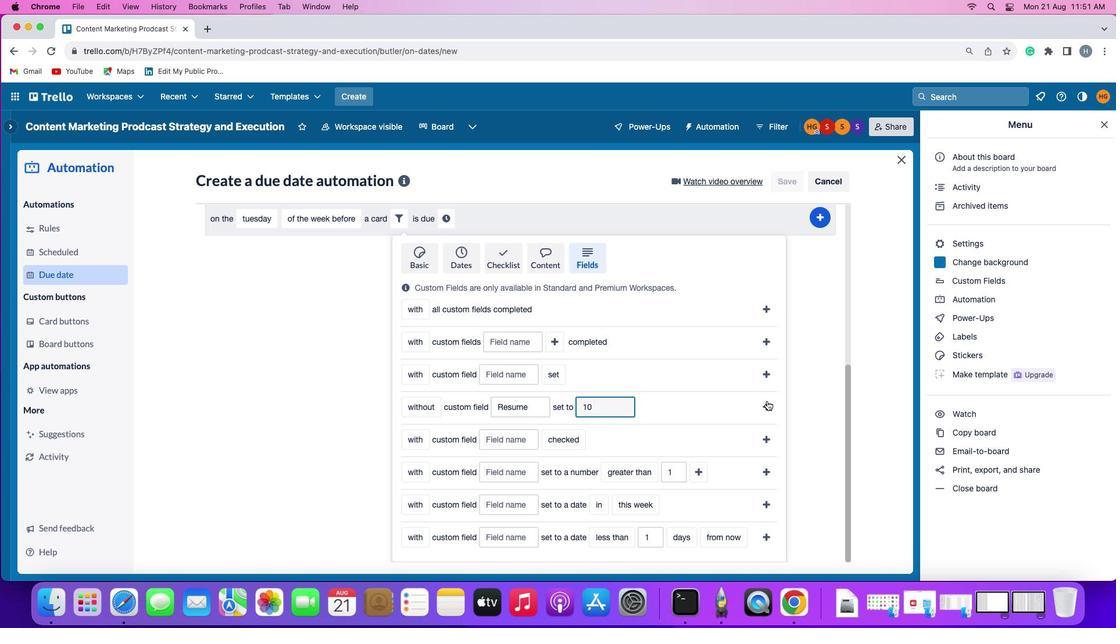 
Action: Mouse pressed left at (764, 399)
Screenshot: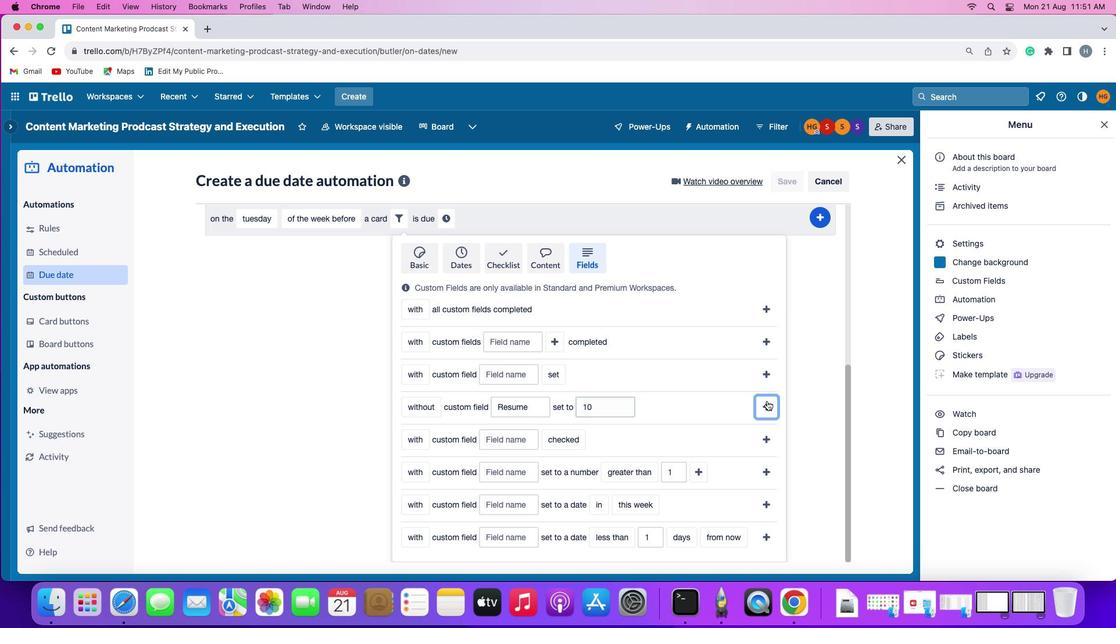 
Action: Mouse moved to (627, 503)
Screenshot: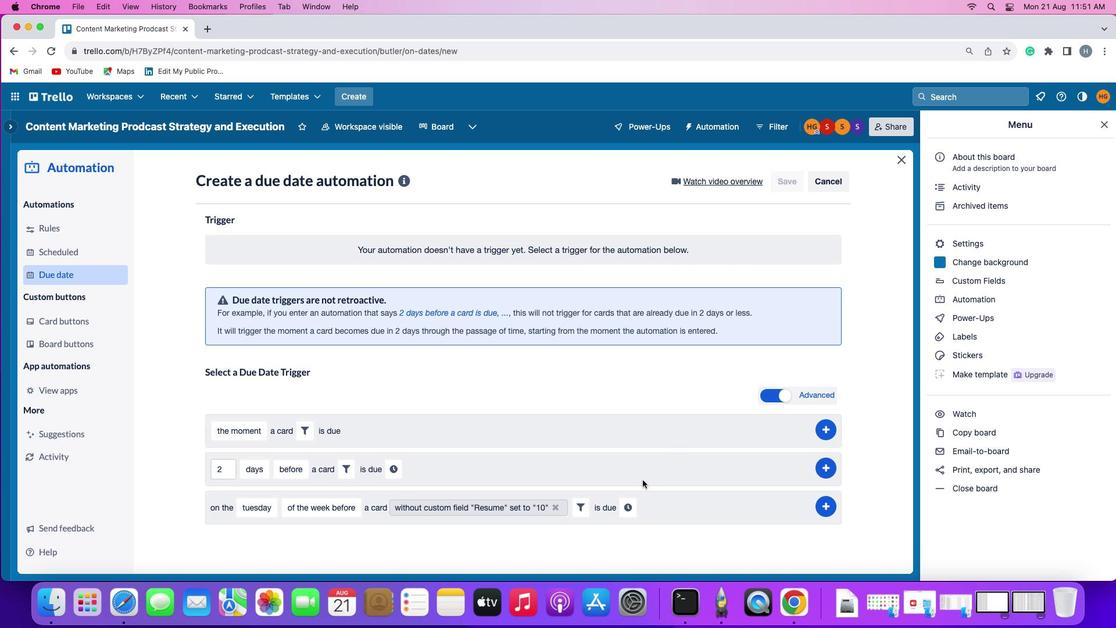 
Action: Mouse pressed left at (627, 503)
Screenshot: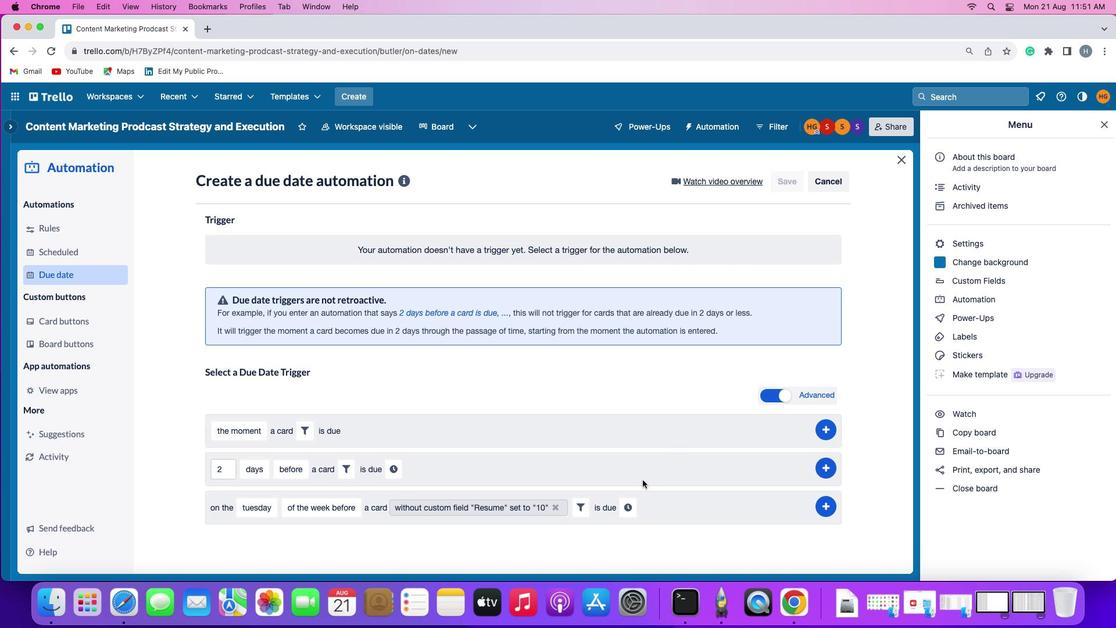 
Action: Mouse moved to (654, 506)
Screenshot: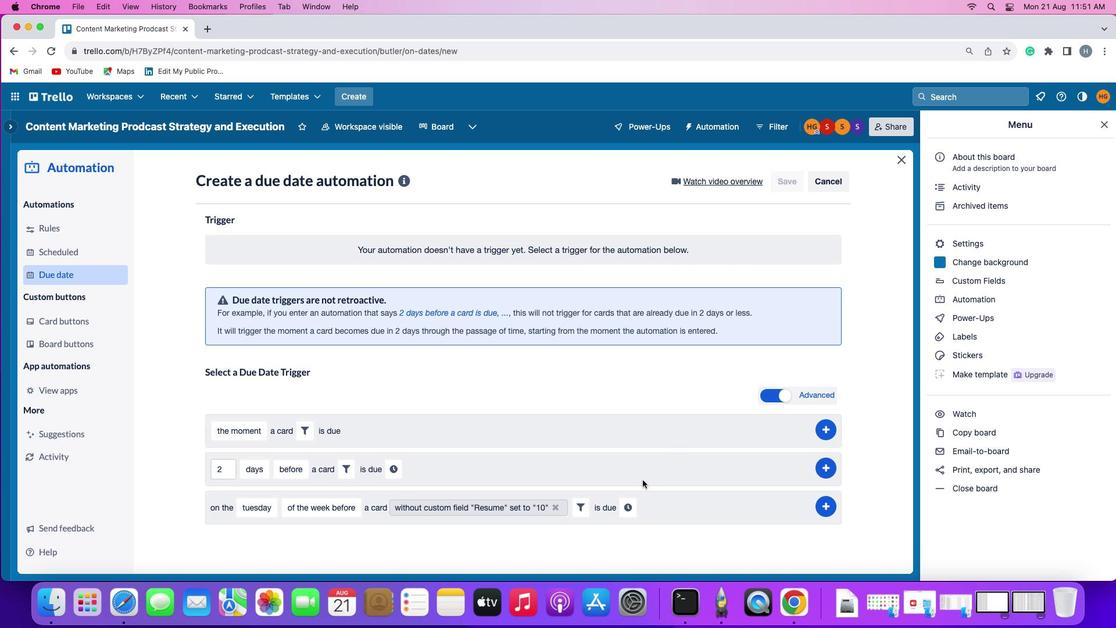 
Action: Mouse pressed left at (654, 506)
Screenshot: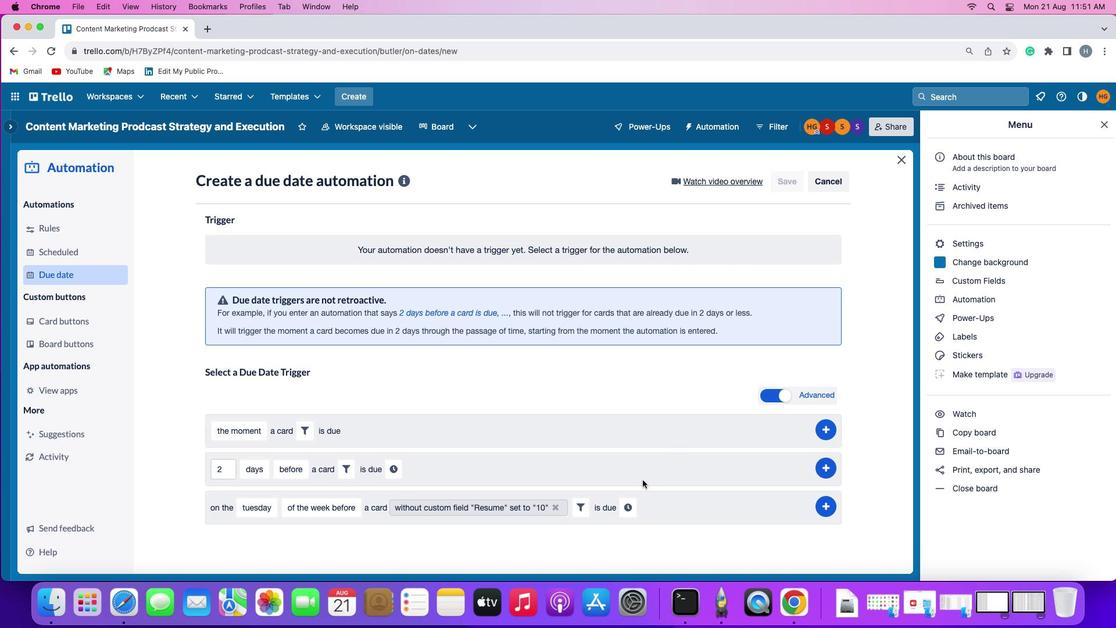
Action: Mouse moved to (655, 506)
Screenshot: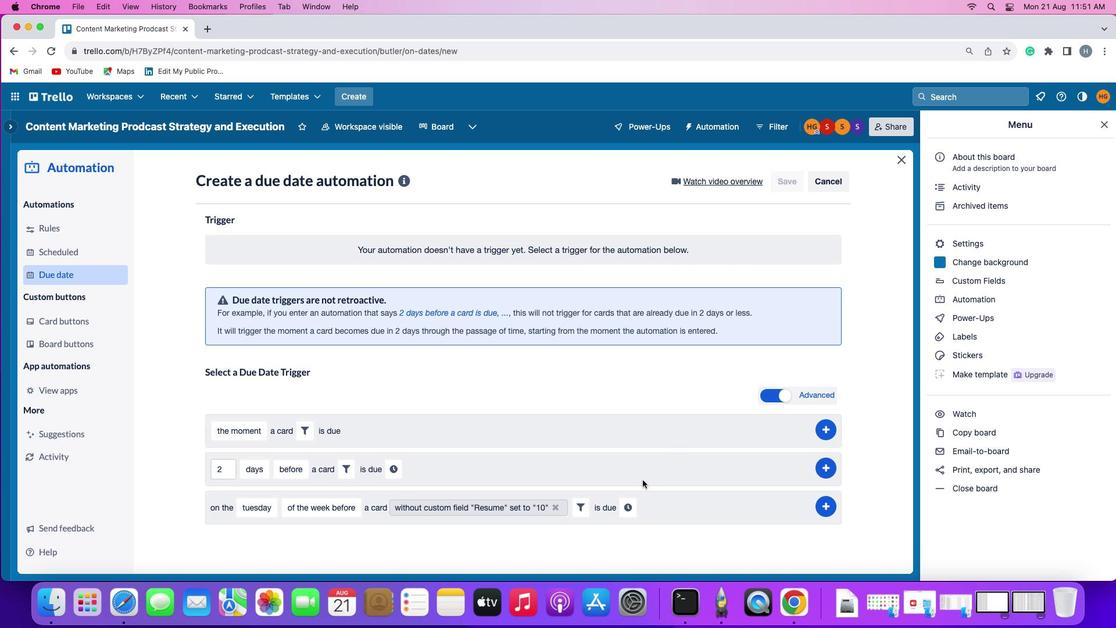 
Action: Key pressed Key.backspace'1'
Screenshot: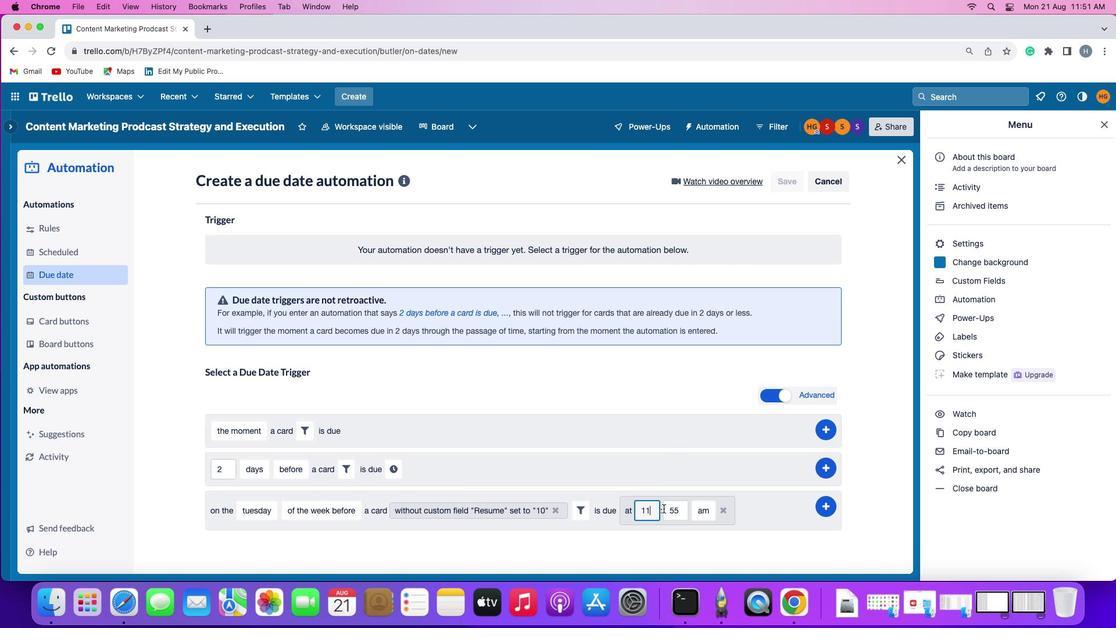 
Action: Mouse moved to (677, 505)
Screenshot: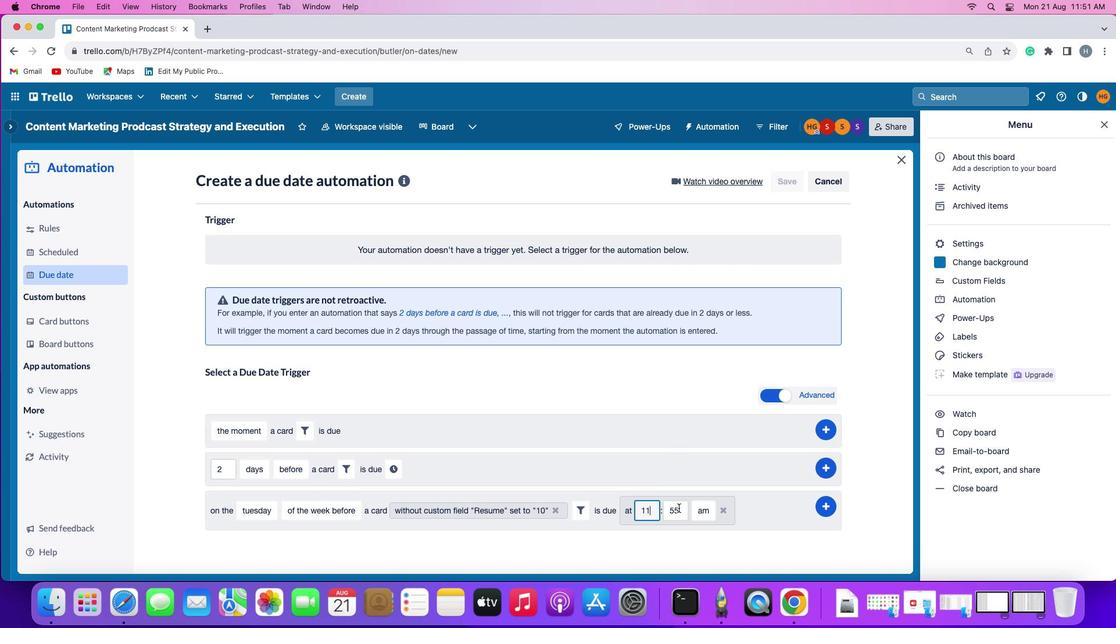 
Action: Mouse pressed left at (677, 505)
Screenshot: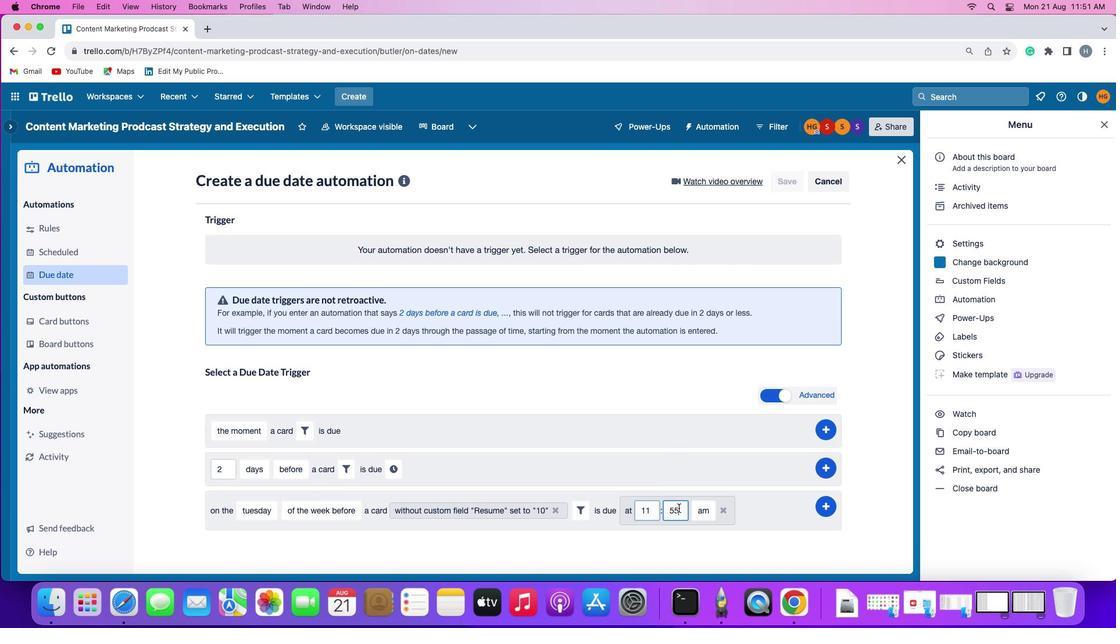 
Action: Key pressed Key.backspaceKey.backspace'0'
Screenshot: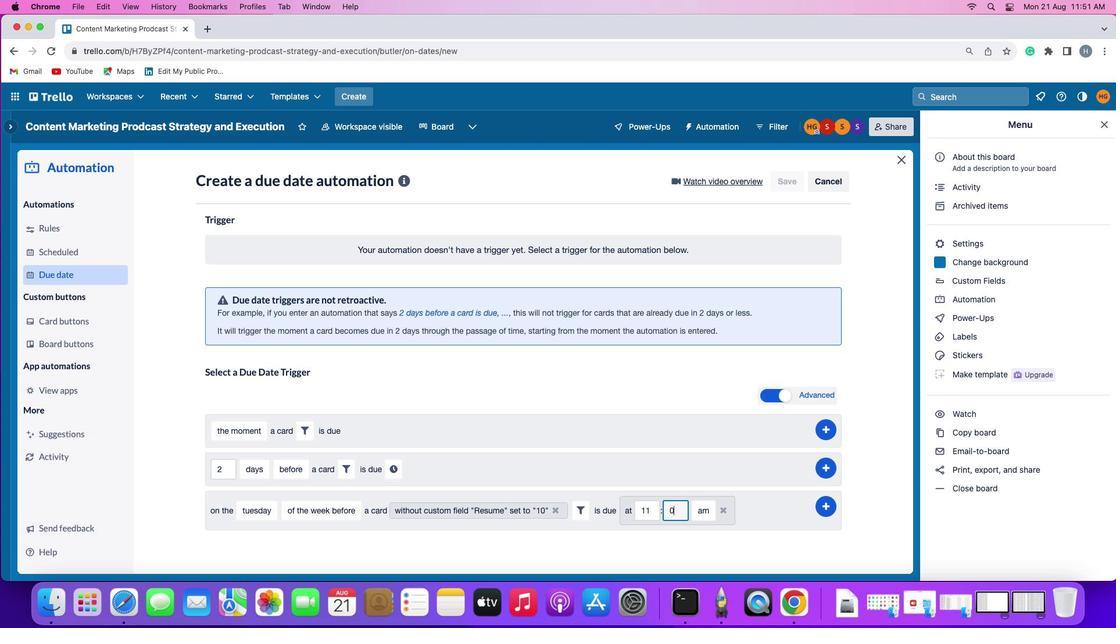 
Action: Mouse moved to (677, 505)
Screenshot: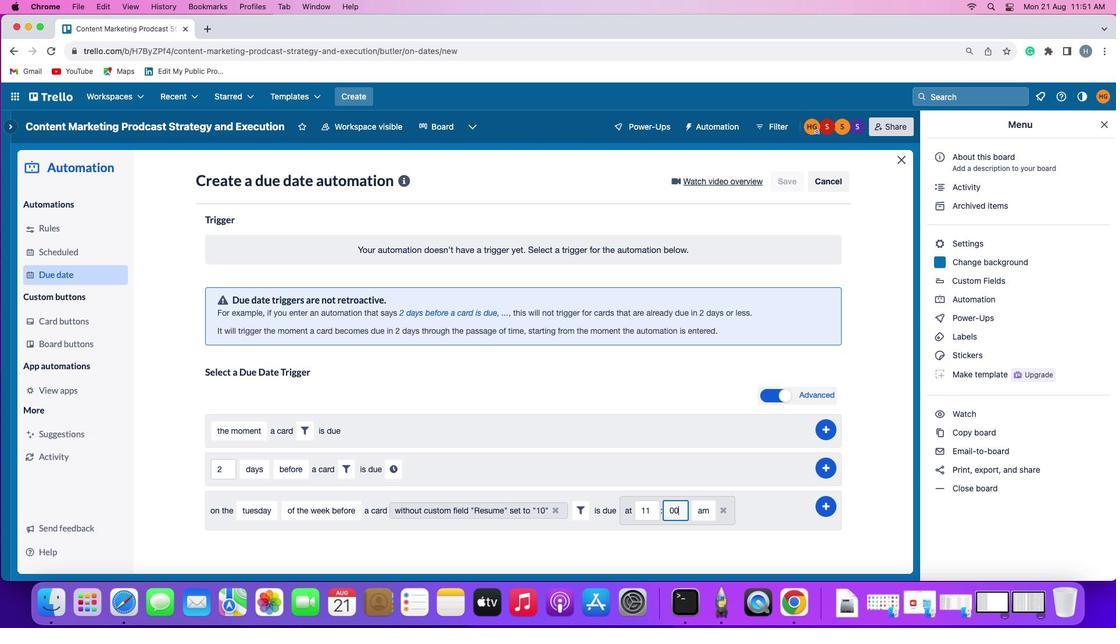 
Action: Key pressed '0'
Screenshot: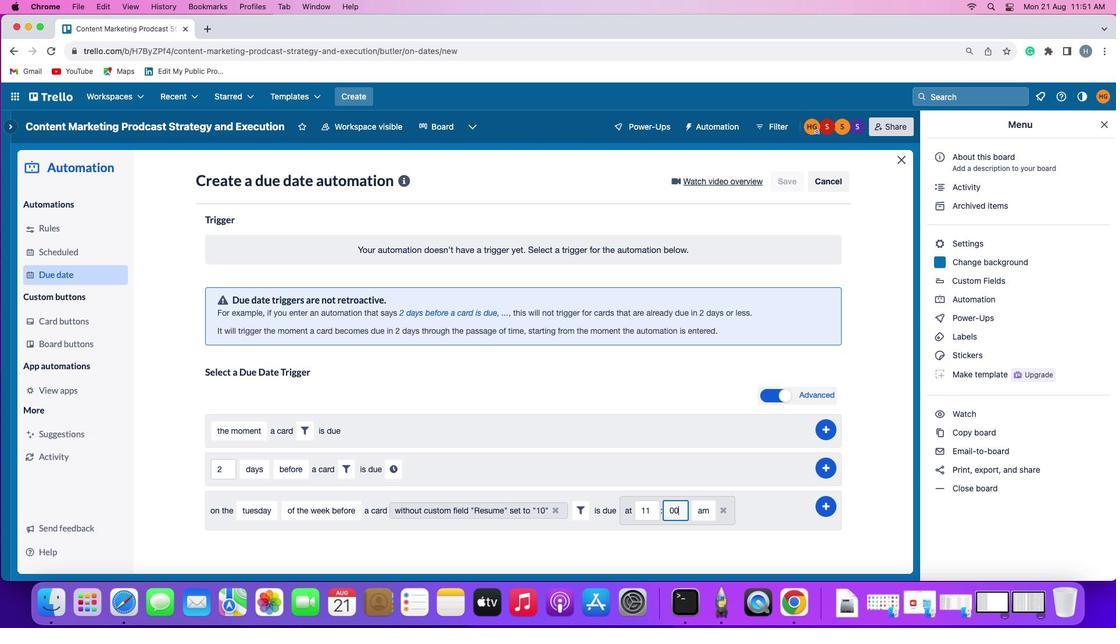 
Action: Mouse moved to (696, 506)
Screenshot: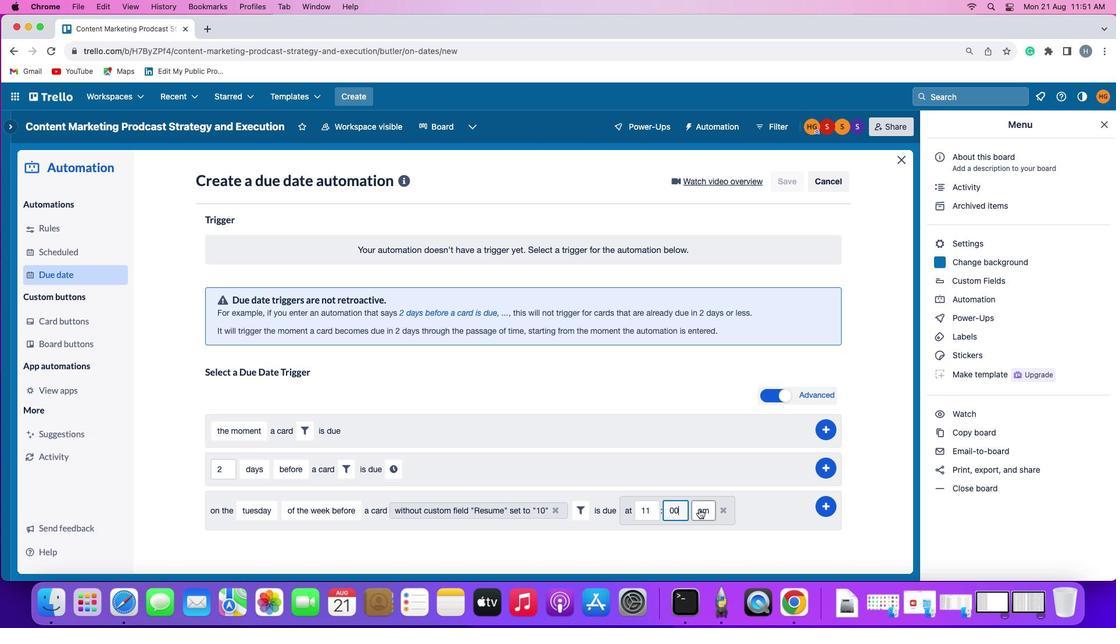 
Action: Mouse pressed left at (696, 506)
Screenshot: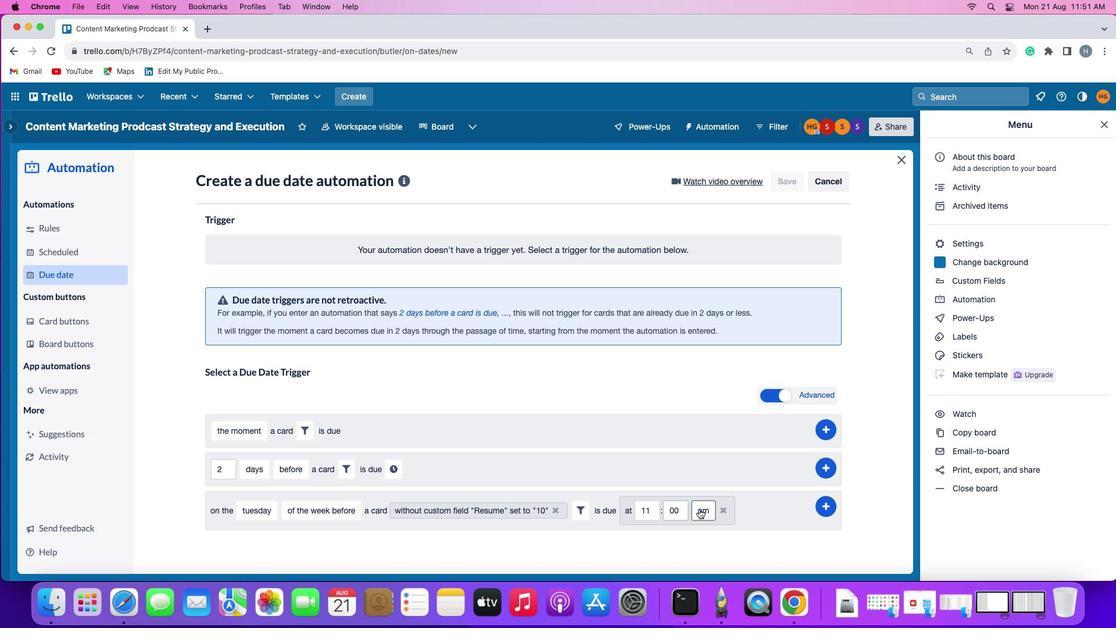 
Action: Mouse moved to (699, 525)
Screenshot: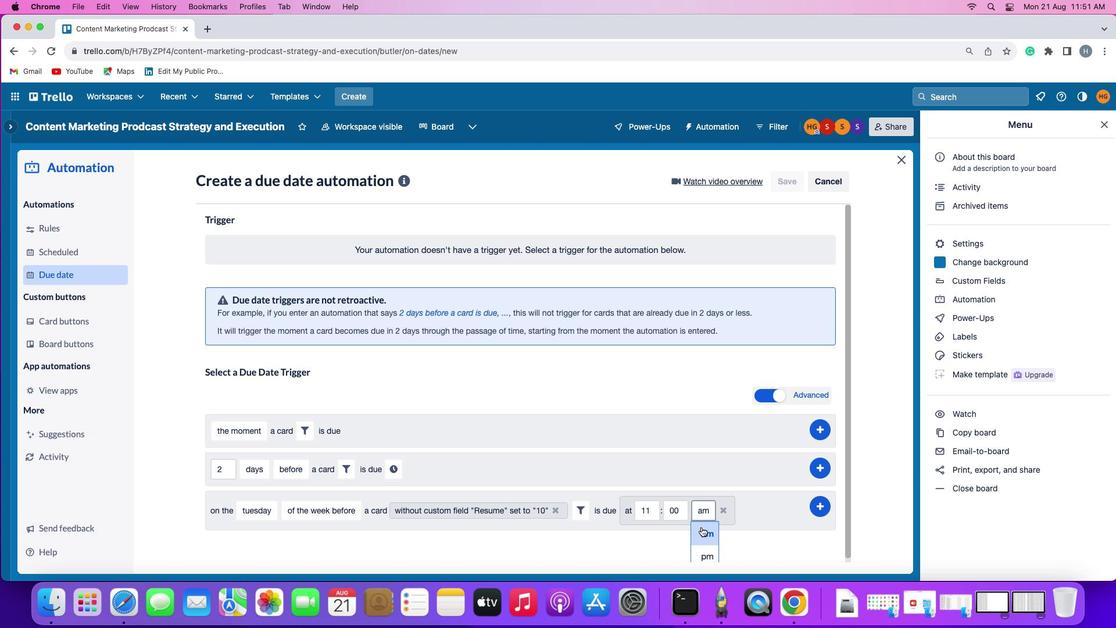 
Action: Mouse pressed left at (699, 525)
Screenshot: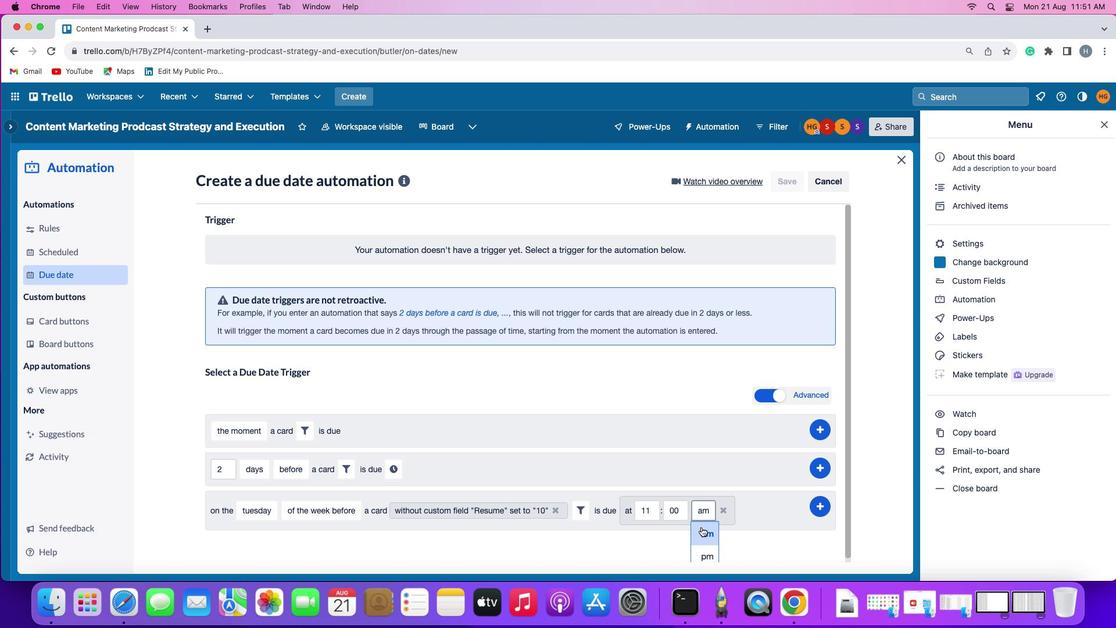 
Action: Mouse moved to (823, 502)
Screenshot: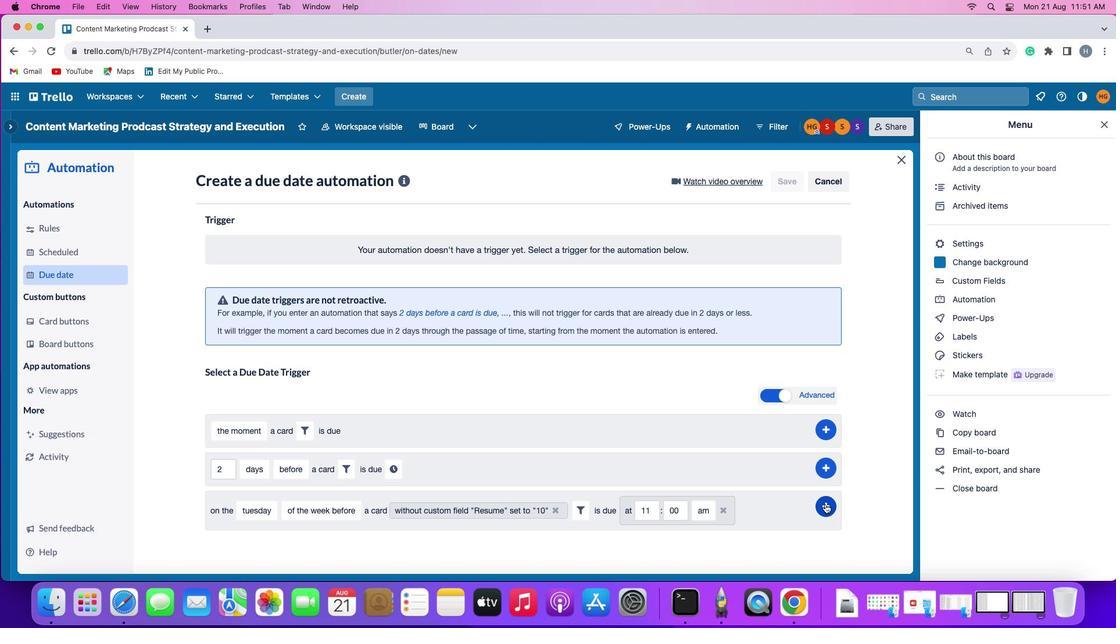 
Action: Mouse pressed left at (823, 502)
Screenshot: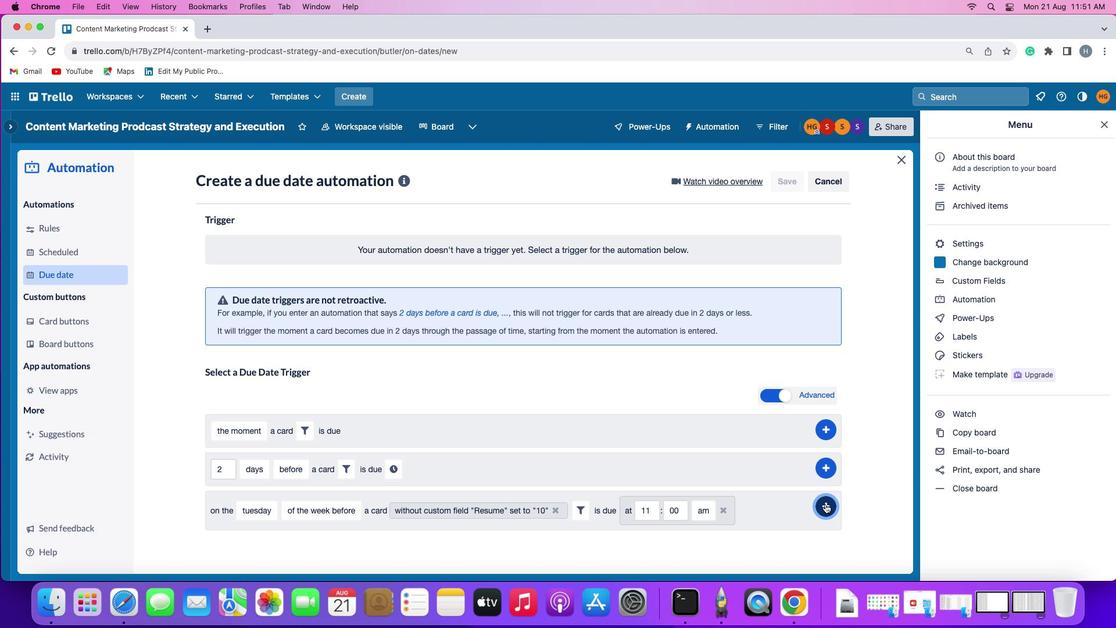 
Action: Mouse moved to (874, 403)
Screenshot: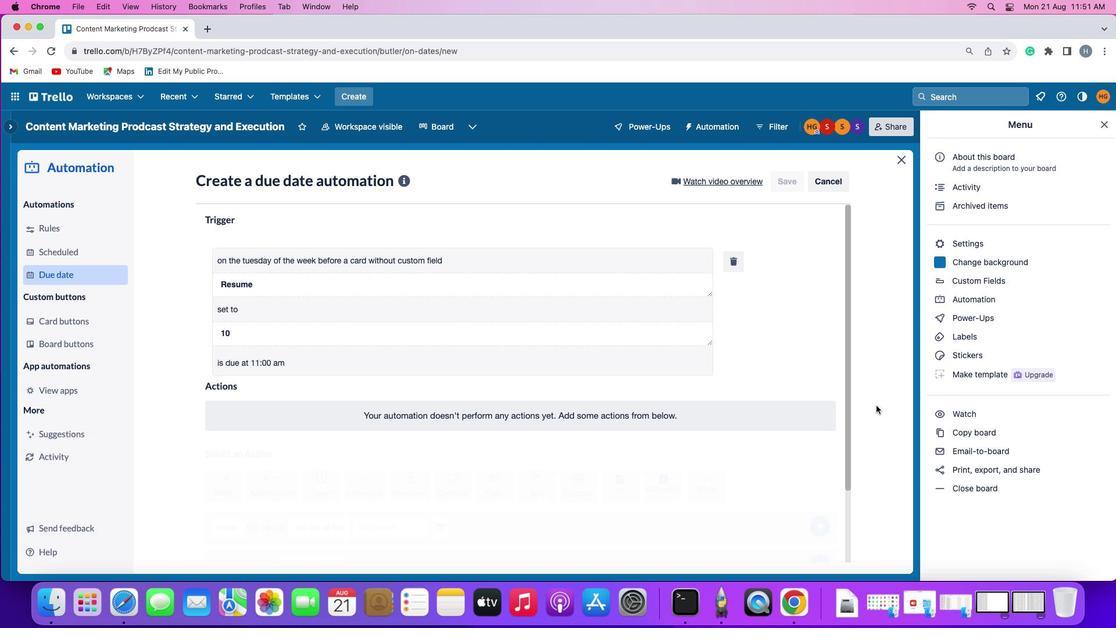 
